 Task: Forward email with the signature Gabriella Robinson with the subject Request for a podcast from softage.1@softage.net to softage.7@softage.net with the message Please confirm the delivery date for the product., select first sentence, change the font color from current to maroon and background color to red Send the email
Action: Mouse moved to (919, 79)
Screenshot: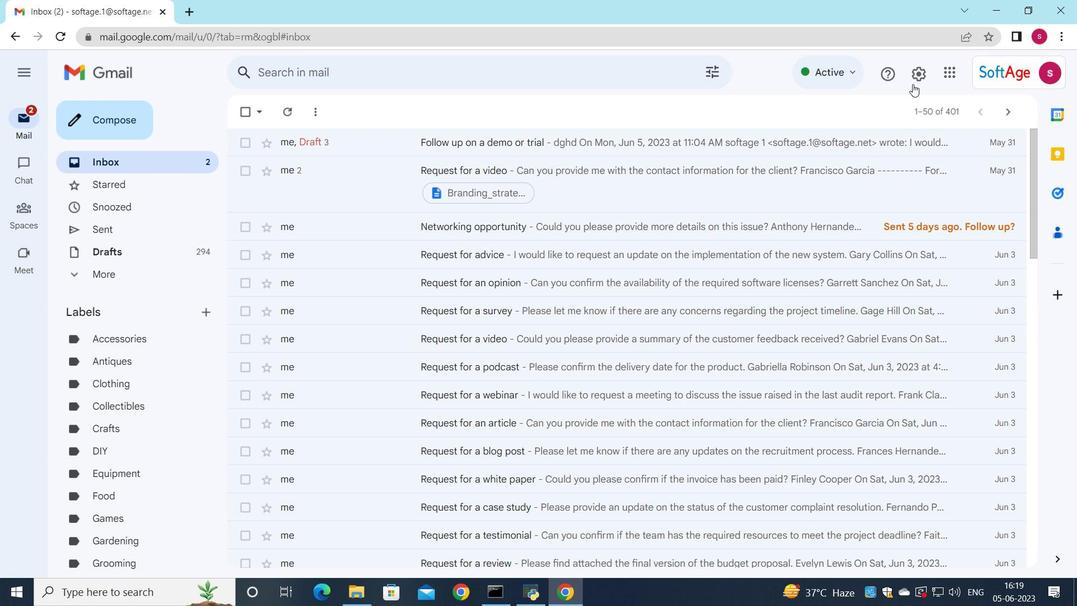 
Action: Mouse pressed left at (919, 79)
Screenshot: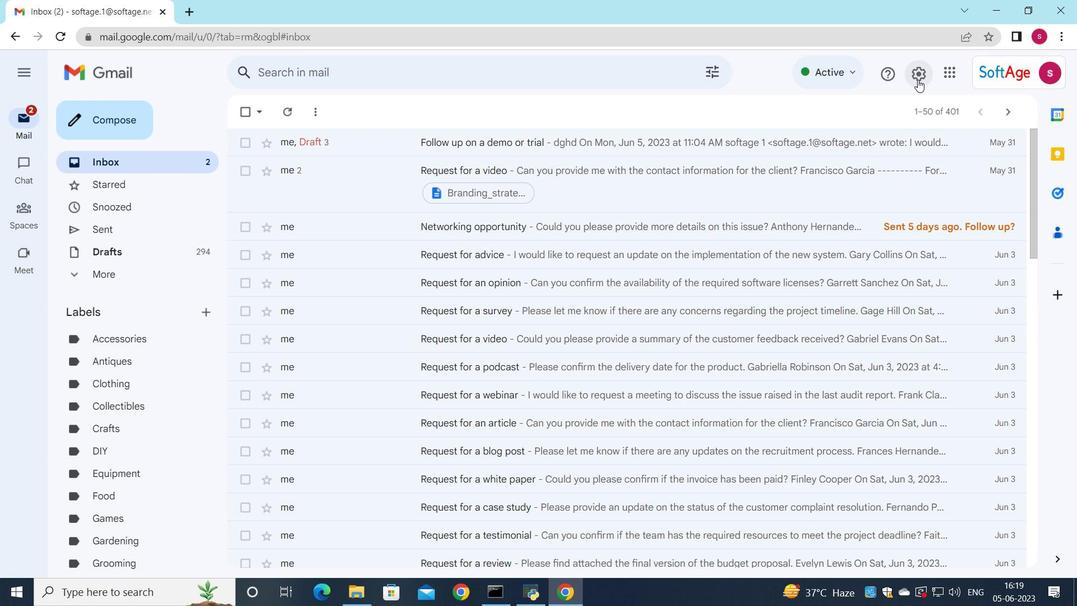 
Action: Mouse moved to (924, 136)
Screenshot: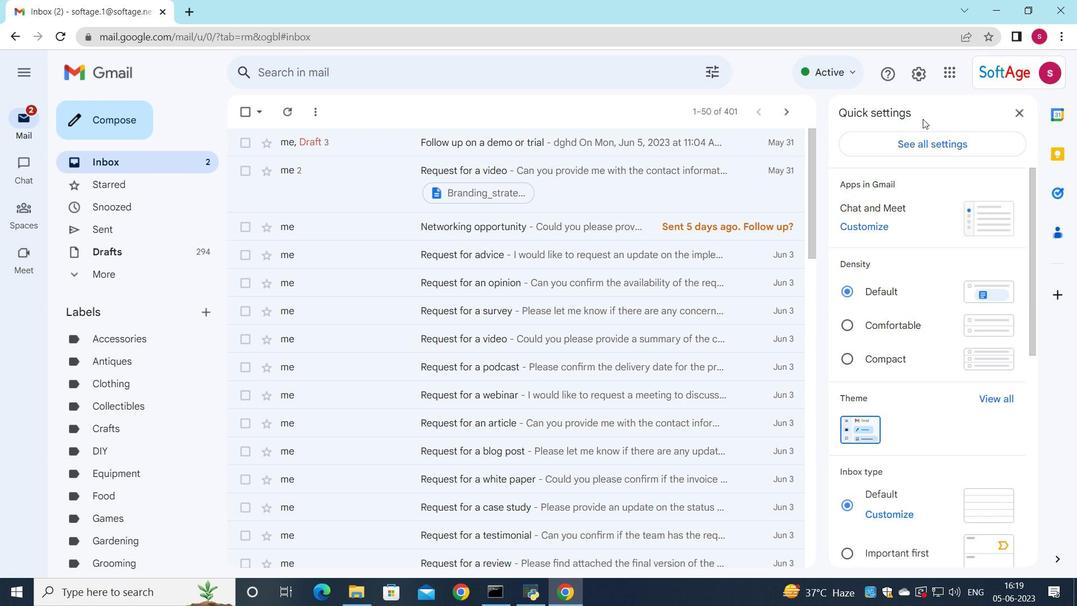 
Action: Mouse pressed left at (924, 136)
Screenshot: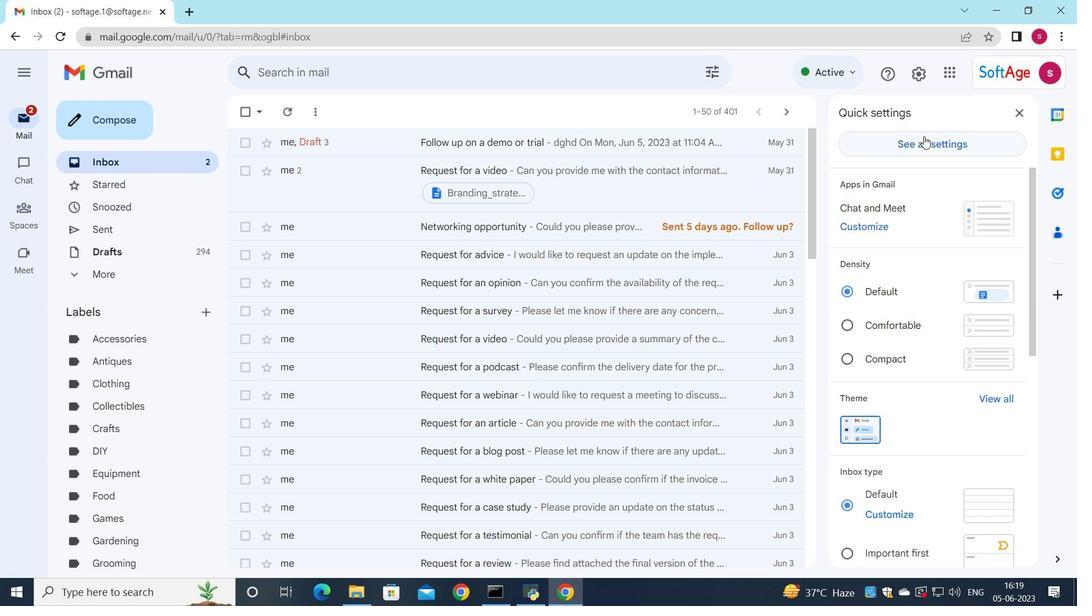 
Action: Mouse moved to (572, 407)
Screenshot: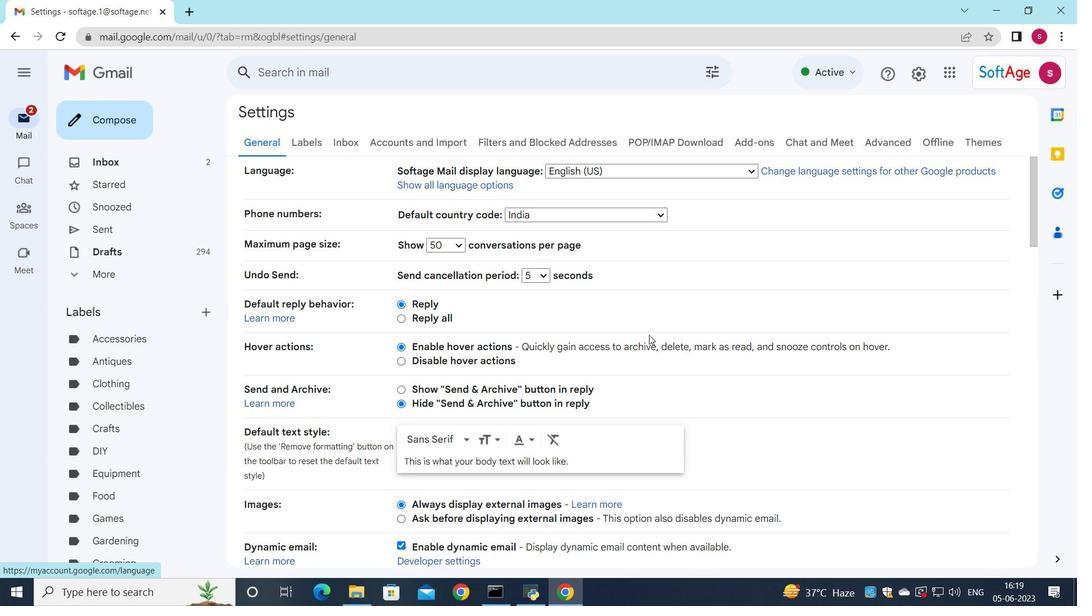 
Action: Mouse scrolled (572, 407) with delta (0, 0)
Screenshot: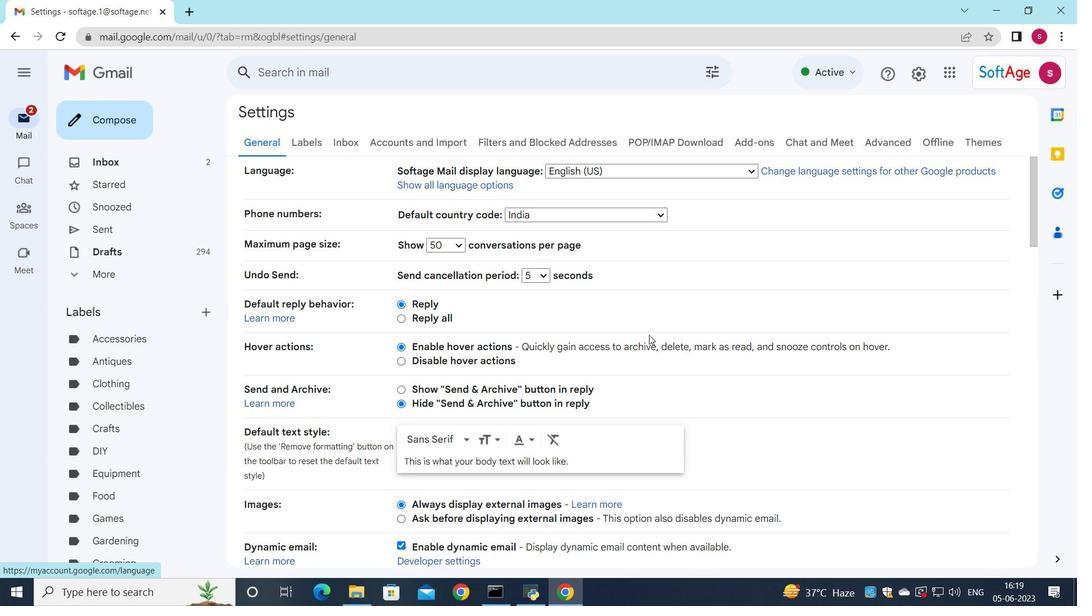 
Action: Mouse moved to (564, 425)
Screenshot: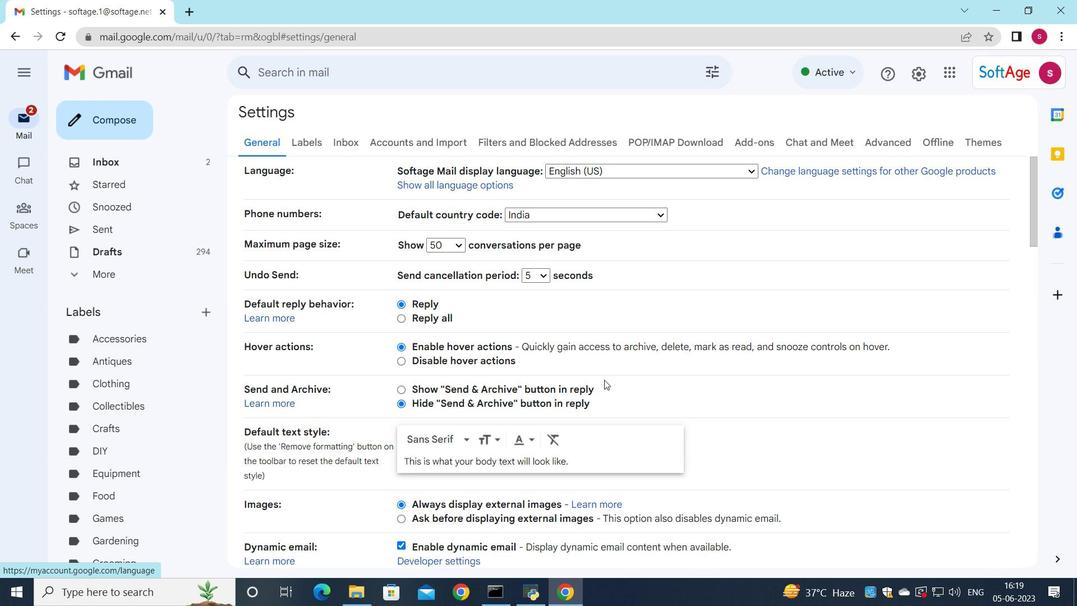 
Action: Mouse scrolled (564, 425) with delta (0, 0)
Screenshot: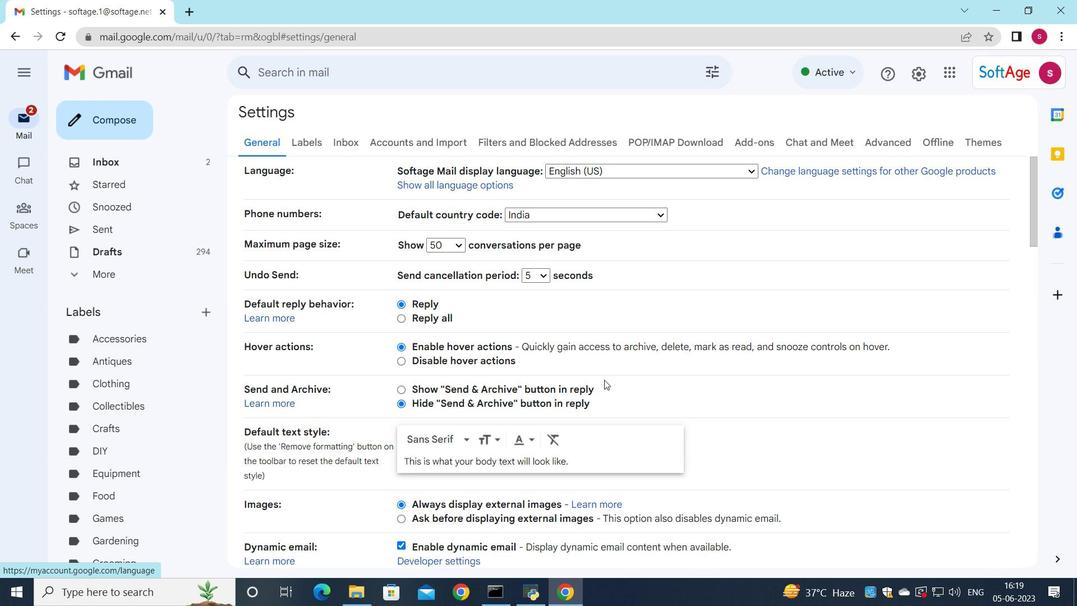 
Action: Mouse moved to (564, 430)
Screenshot: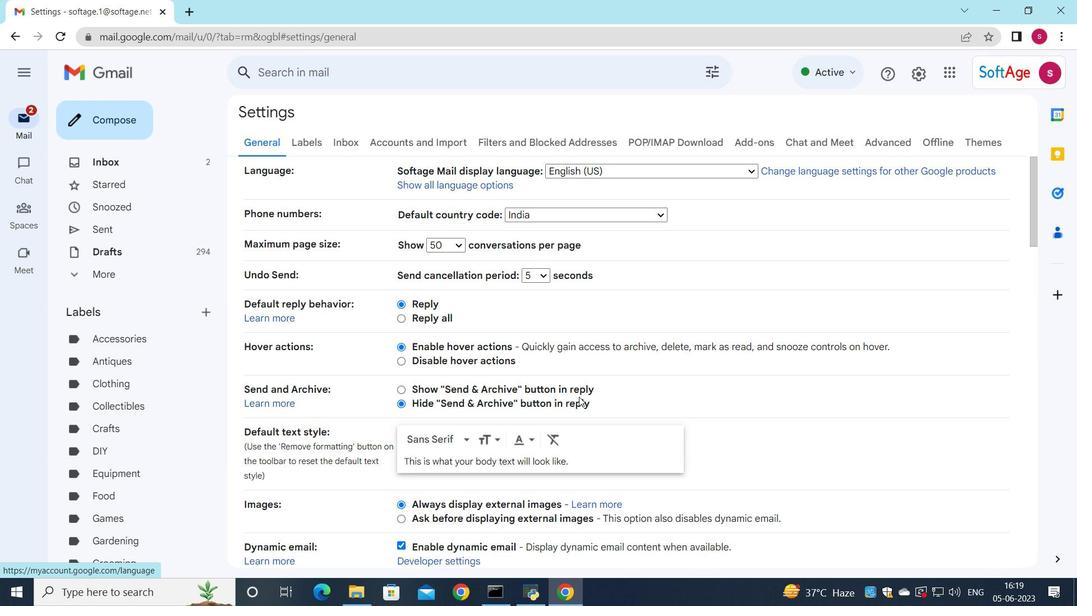 
Action: Mouse scrolled (564, 429) with delta (0, 0)
Screenshot: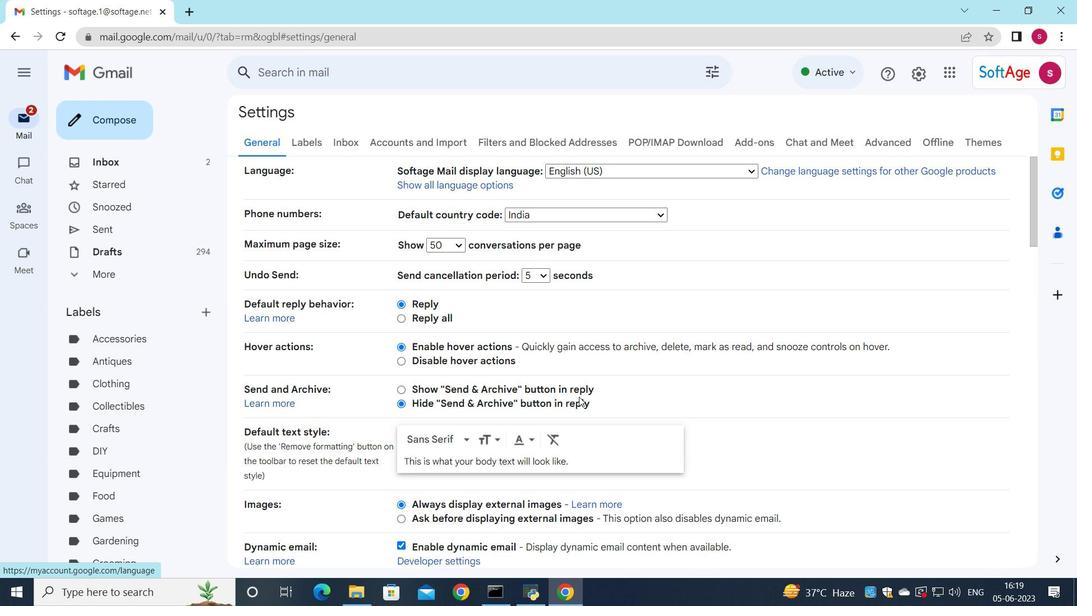 
Action: Mouse moved to (564, 430)
Screenshot: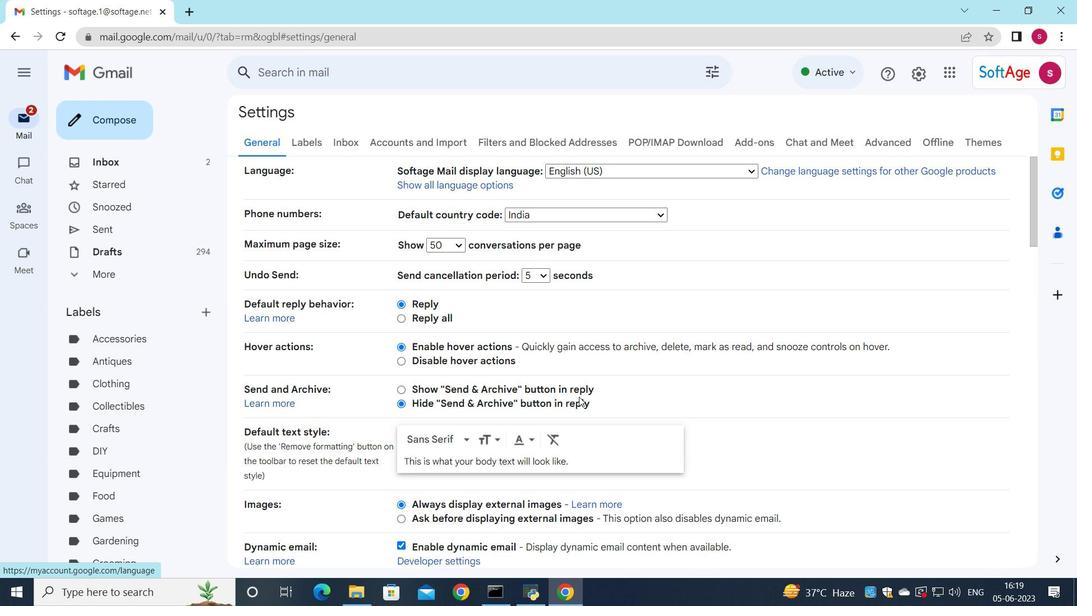 
Action: Mouse scrolled (564, 430) with delta (0, 0)
Screenshot: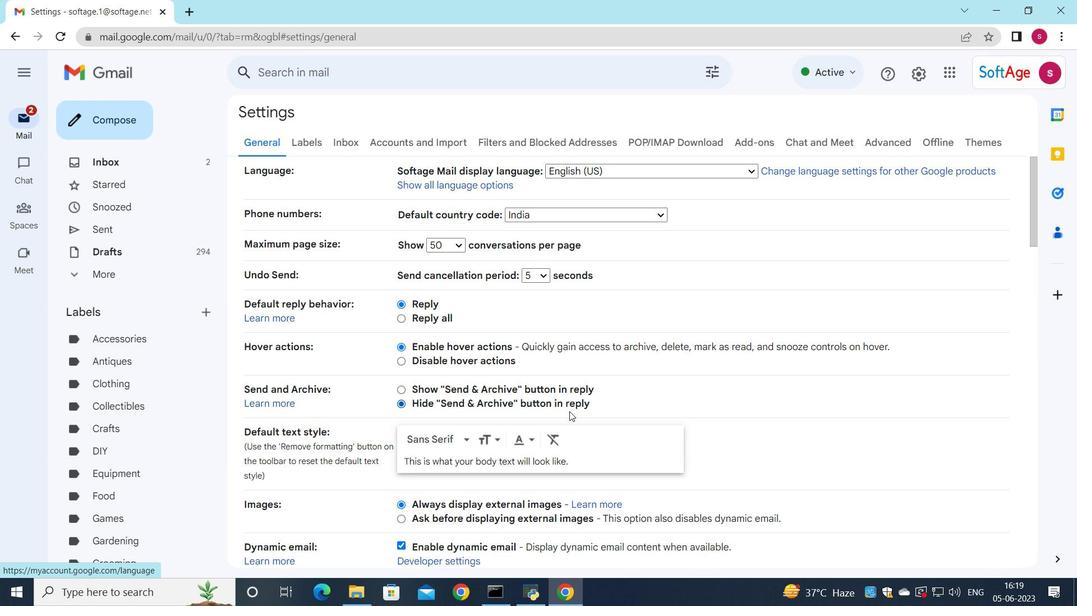 
Action: Mouse moved to (564, 430)
Screenshot: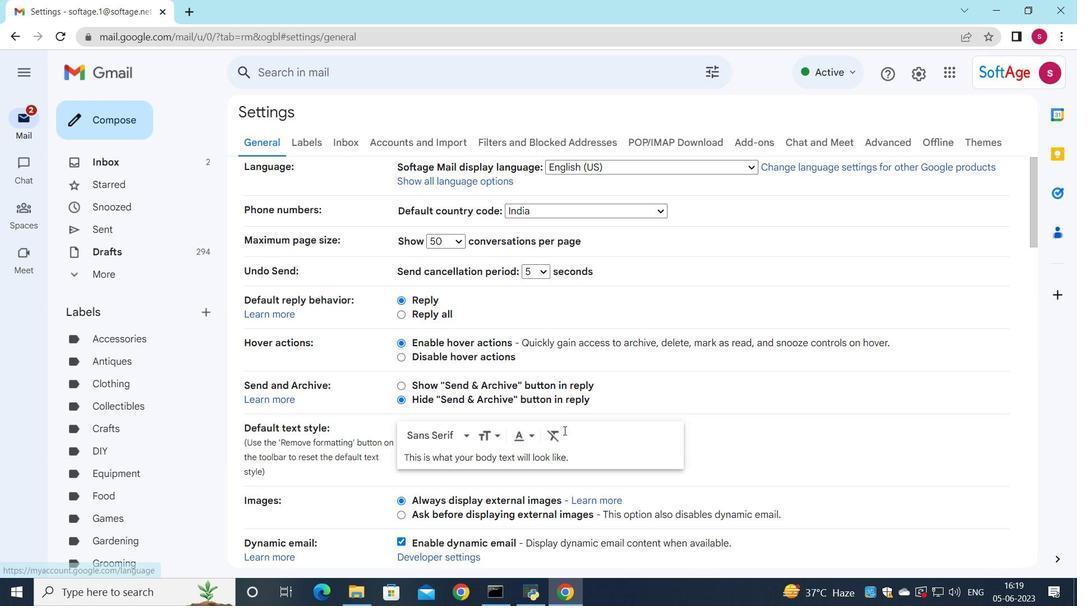 
Action: Mouse scrolled (564, 430) with delta (0, 0)
Screenshot: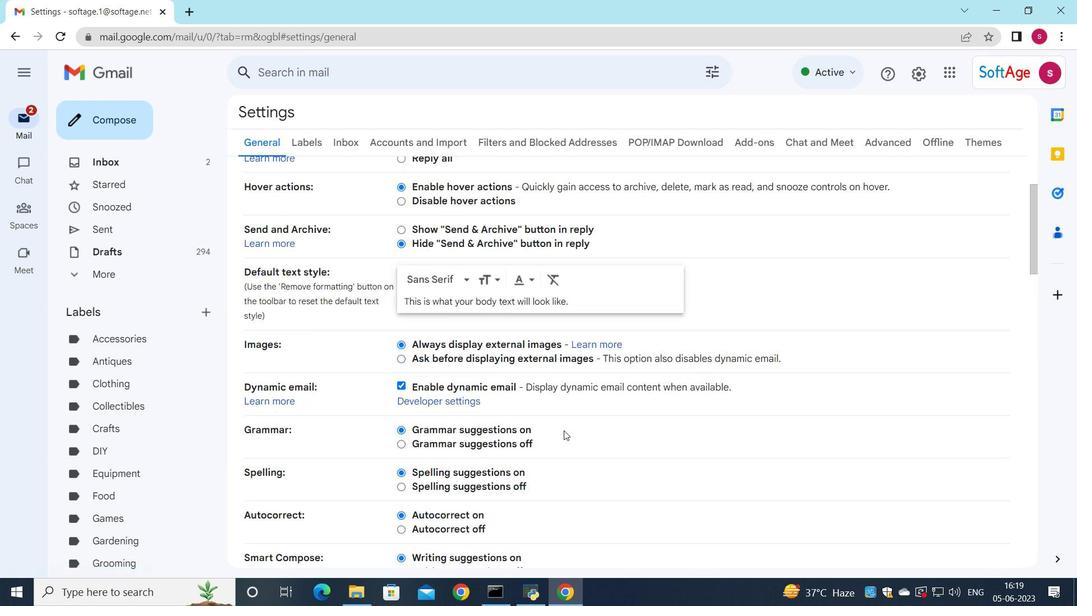 
Action: Mouse scrolled (564, 430) with delta (0, 0)
Screenshot: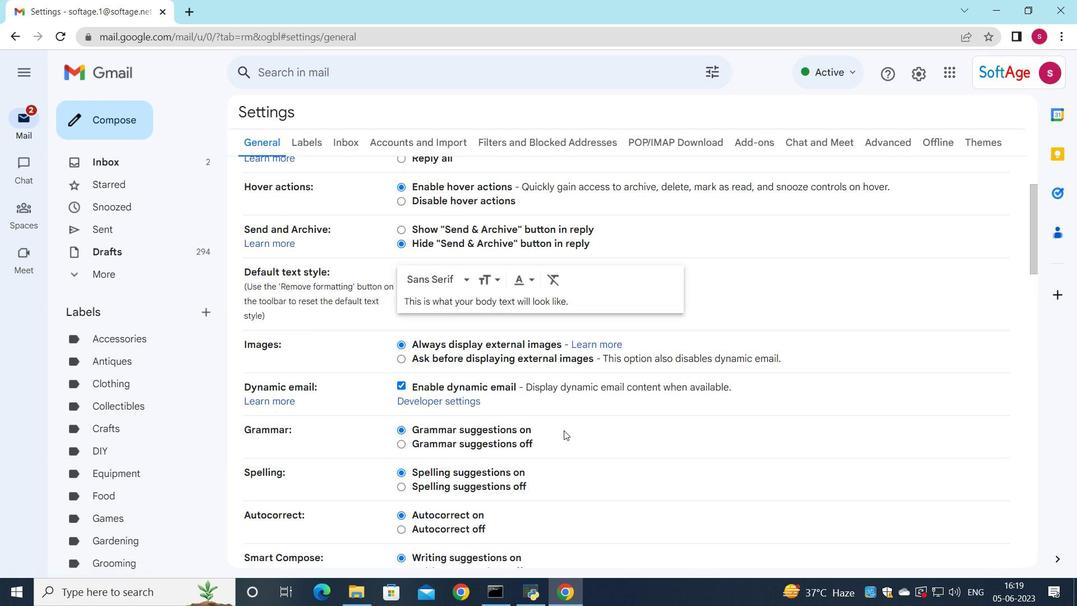
Action: Mouse scrolled (564, 430) with delta (0, 0)
Screenshot: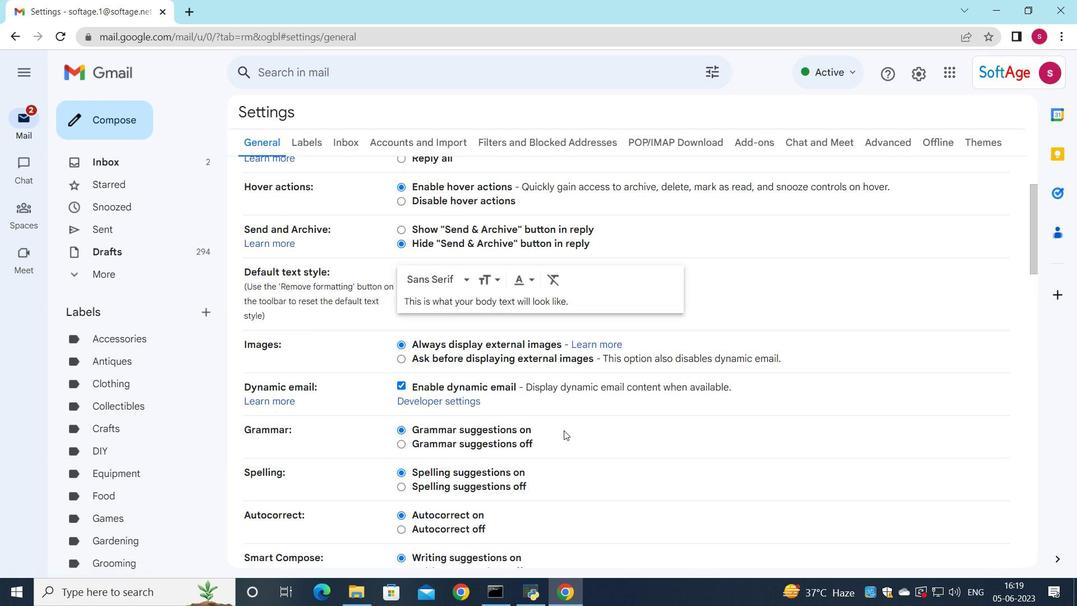 
Action: Mouse scrolled (564, 430) with delta (0, 0)
Screenshot: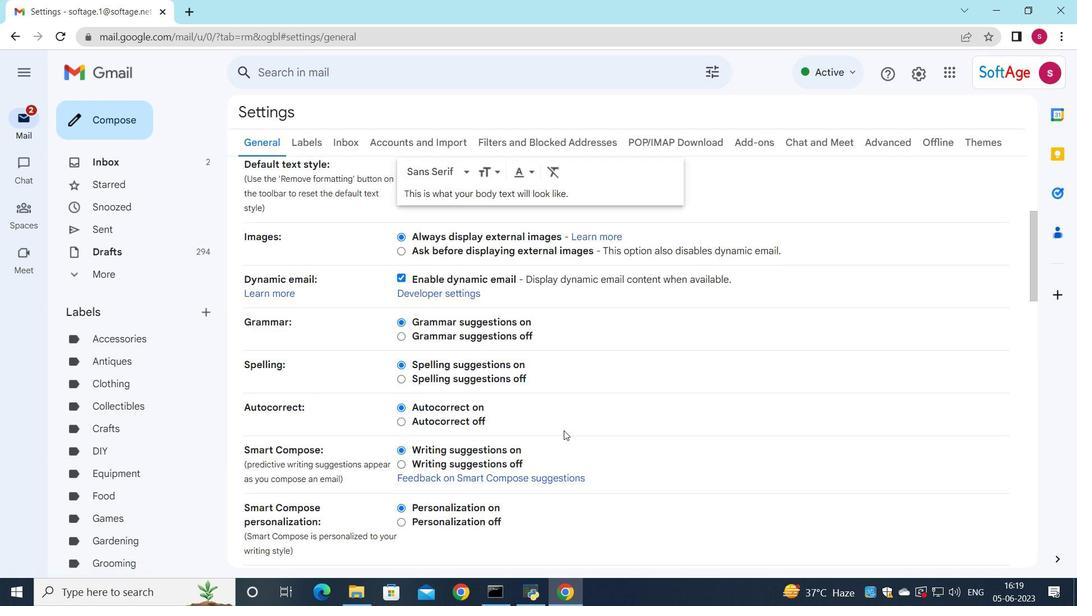 
Action: Mouse scrolled (564, 430) with delta (0, 0)
Screenshot: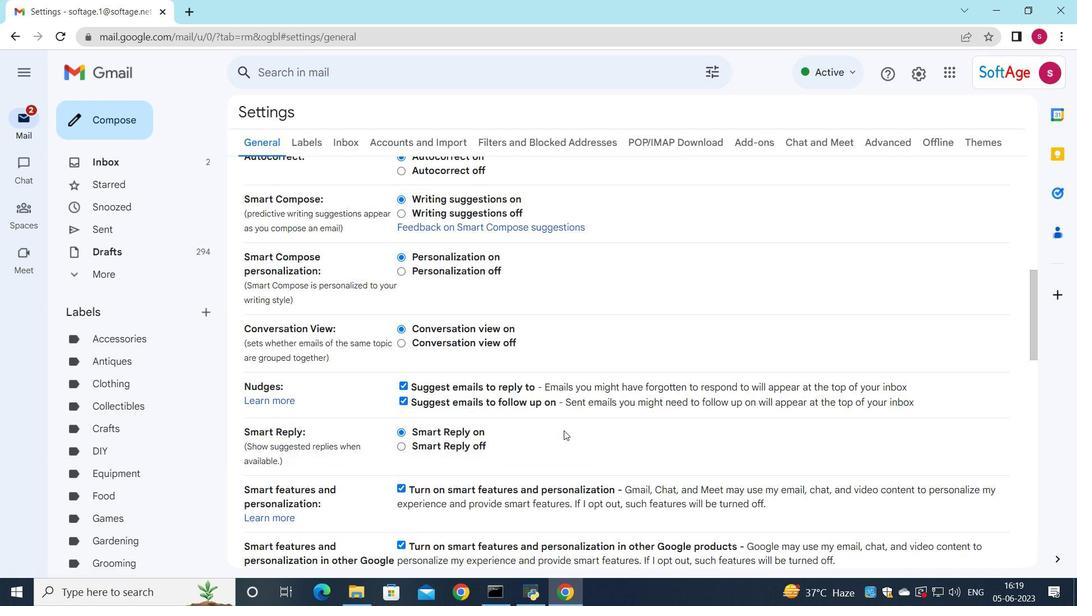 
Action: Mouse scrolled (564, 430) with delta (0, 0)
Screenshot: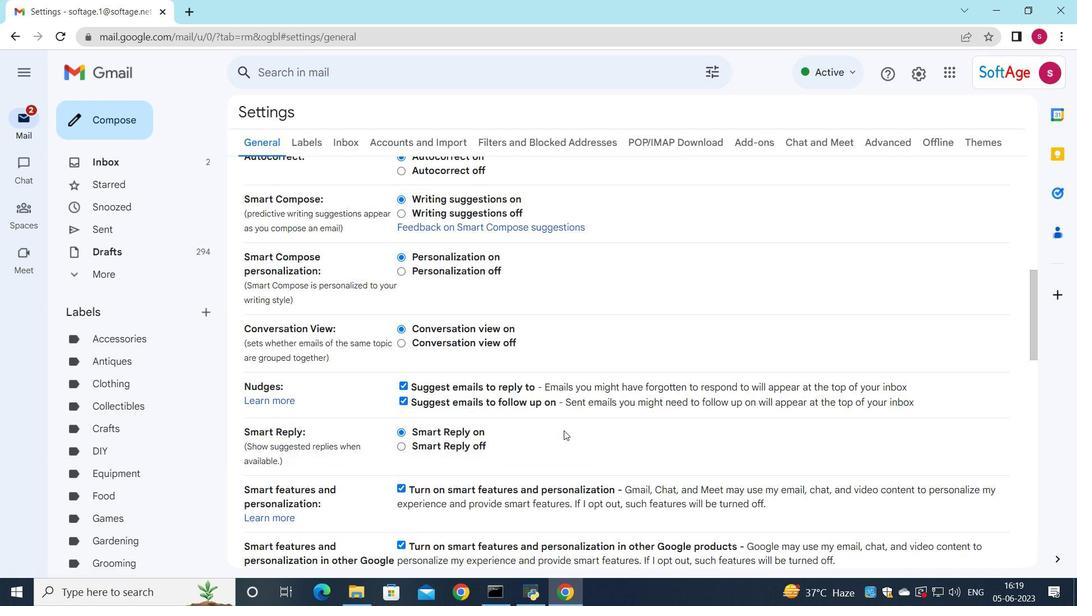 
Action: Mouse scrolled (564, 430) with delta (0, 0)
Screenshot: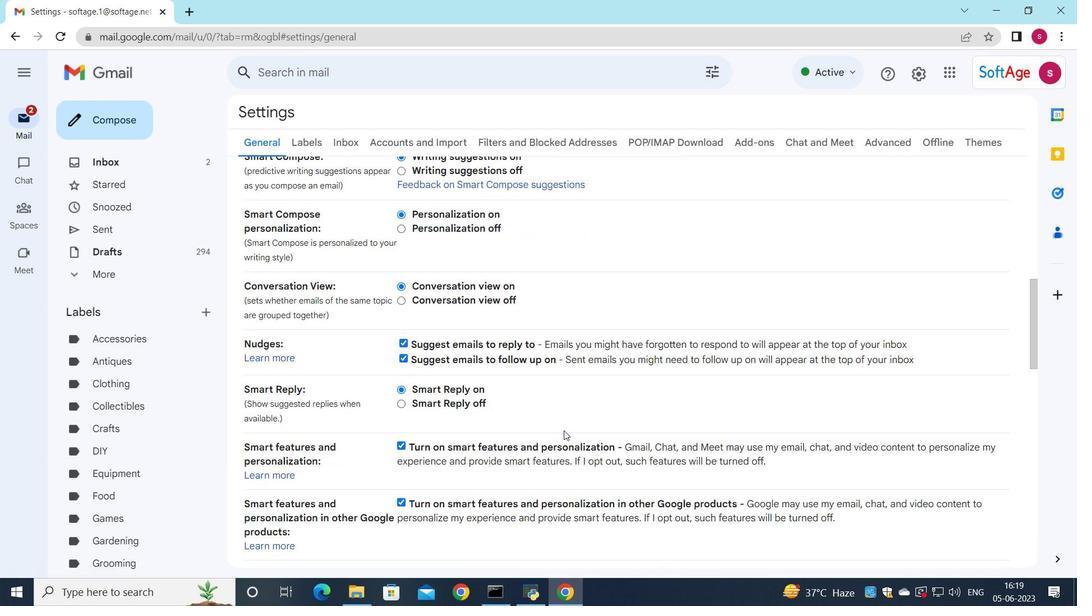 
Action: Mouse scrolled (564, 430) with delta (0, 0)
Screenshot: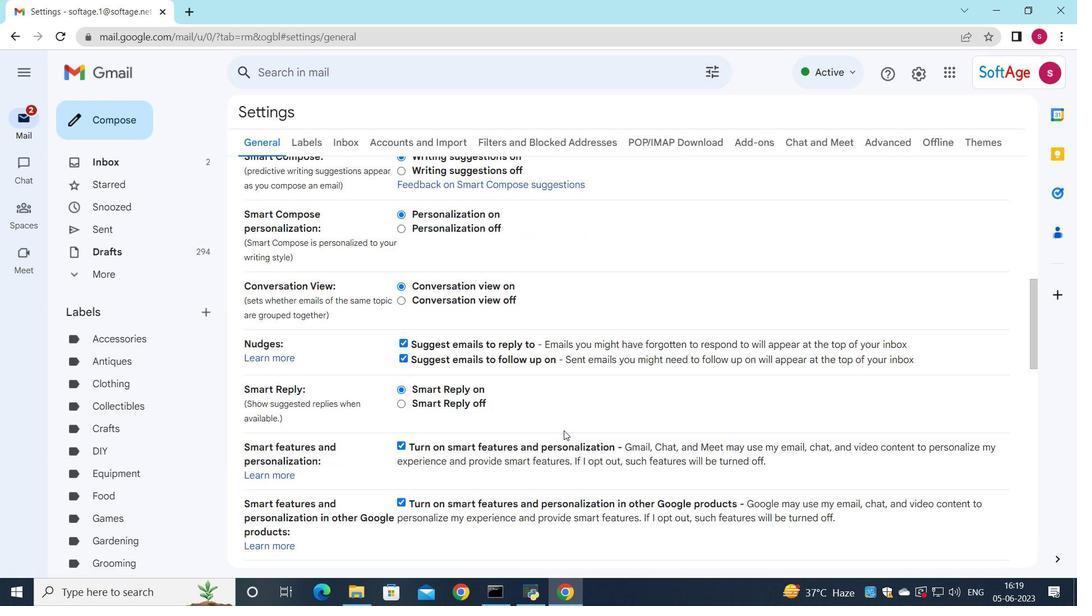 
Action: Mouse scrolled (564, 430) with delta (0, 0)
Screenshot: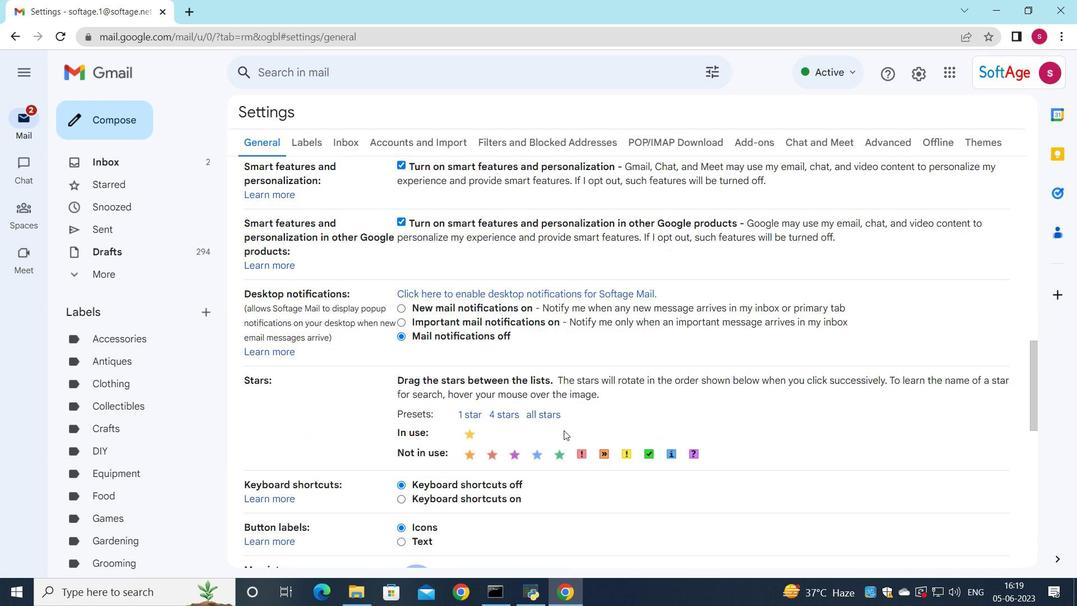 
Action: Mouse scrolled (564, 430) with delta (0, 0)
Screenshot: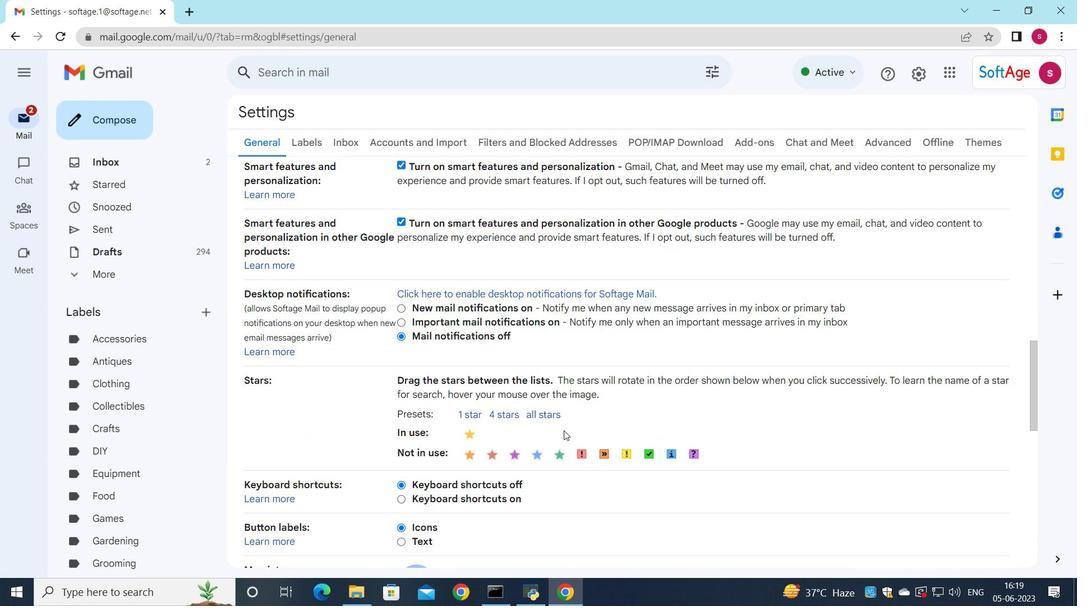 
Action: Mouse scrolled (564, 430) with delta (0, 0)
Screenshot: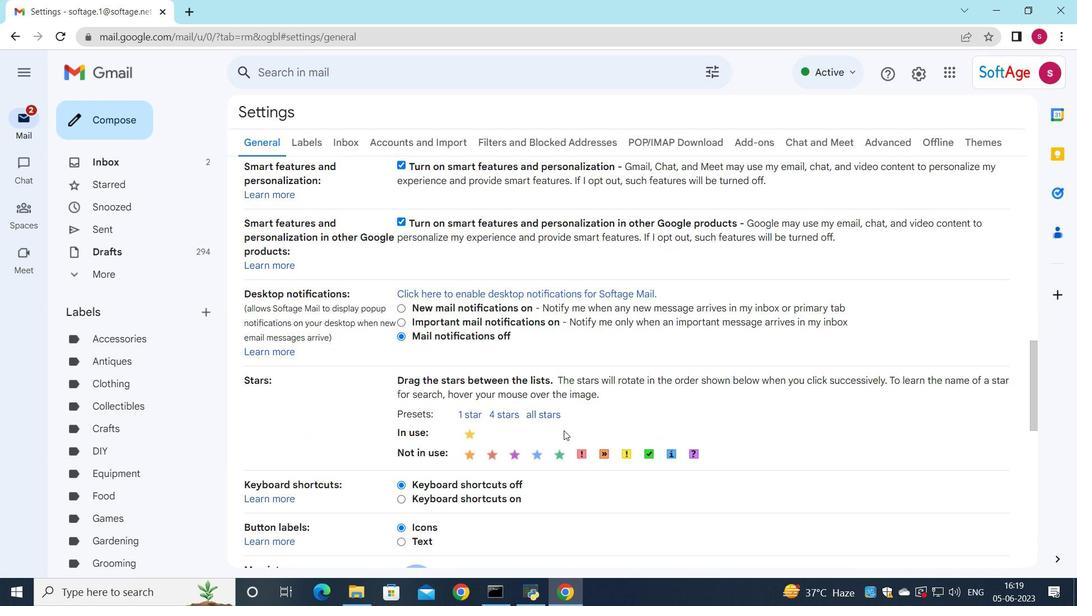 
Action: Mouse moved to (456, 472)
Screenshot: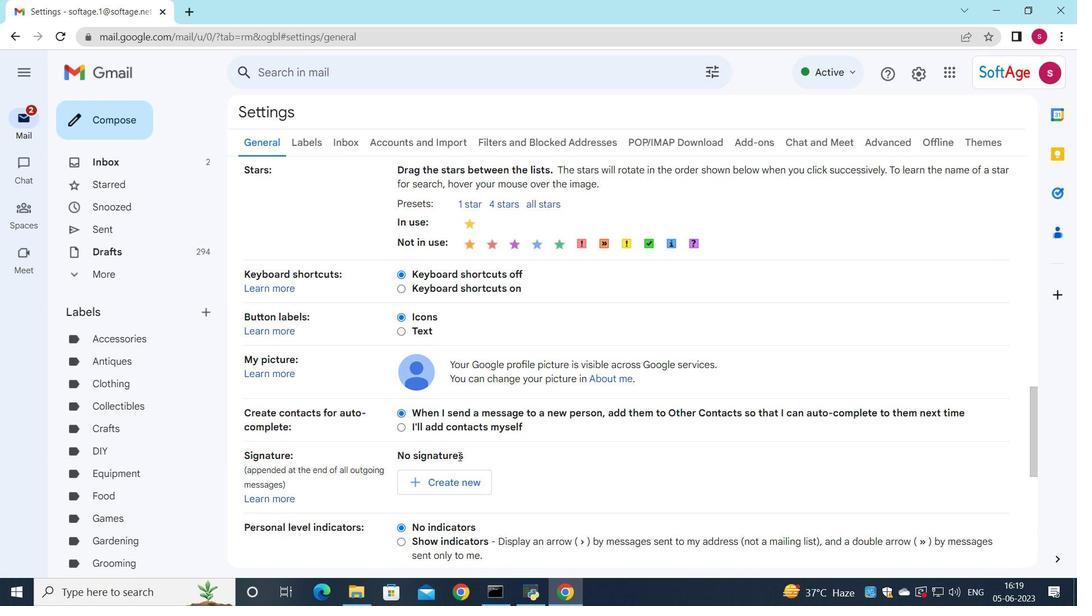 
Action: Mouse pressed left at (456, 472)
Screenshot: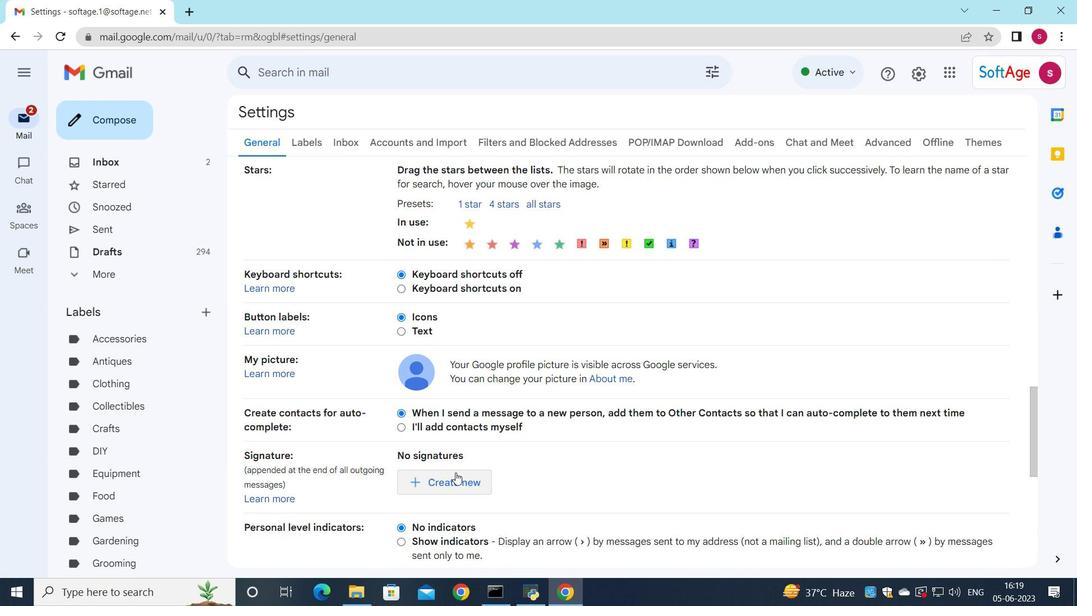 
Action: Mouse moved to (561, 362)
Screenshot: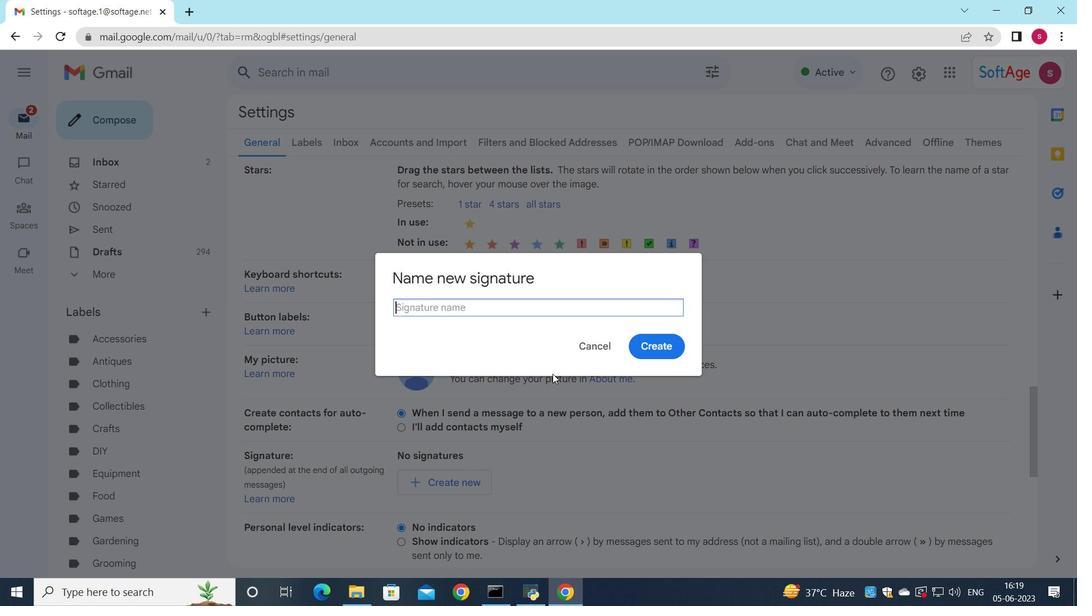 
Action: Key pressed <Key.shift>gabriella<Key.space><Key.shift>Robinson
Screenshot: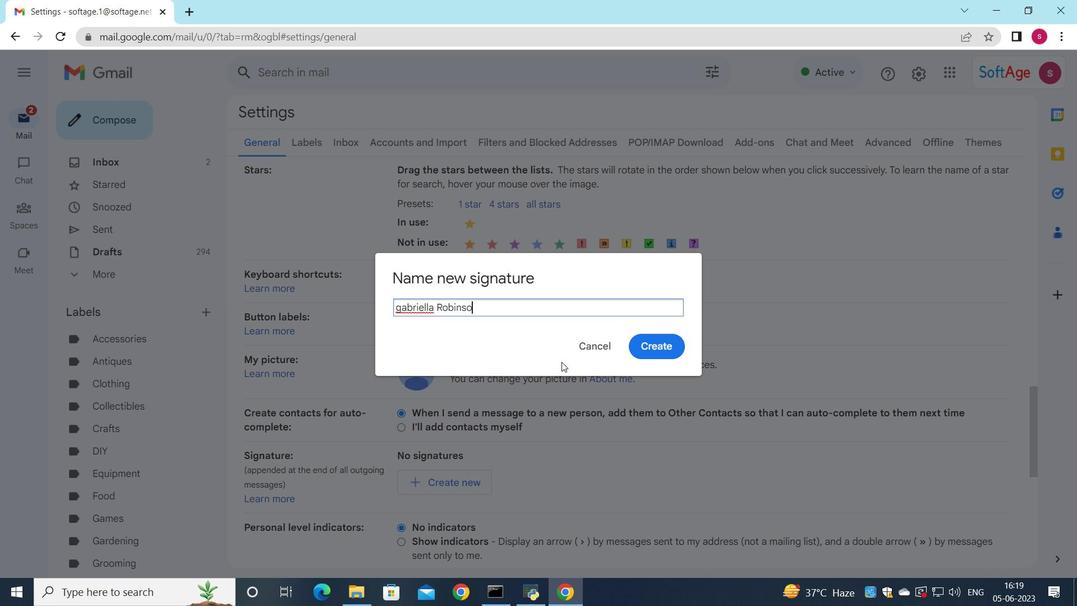 
Action: Mouse moved to (401, 307)
Screenshot: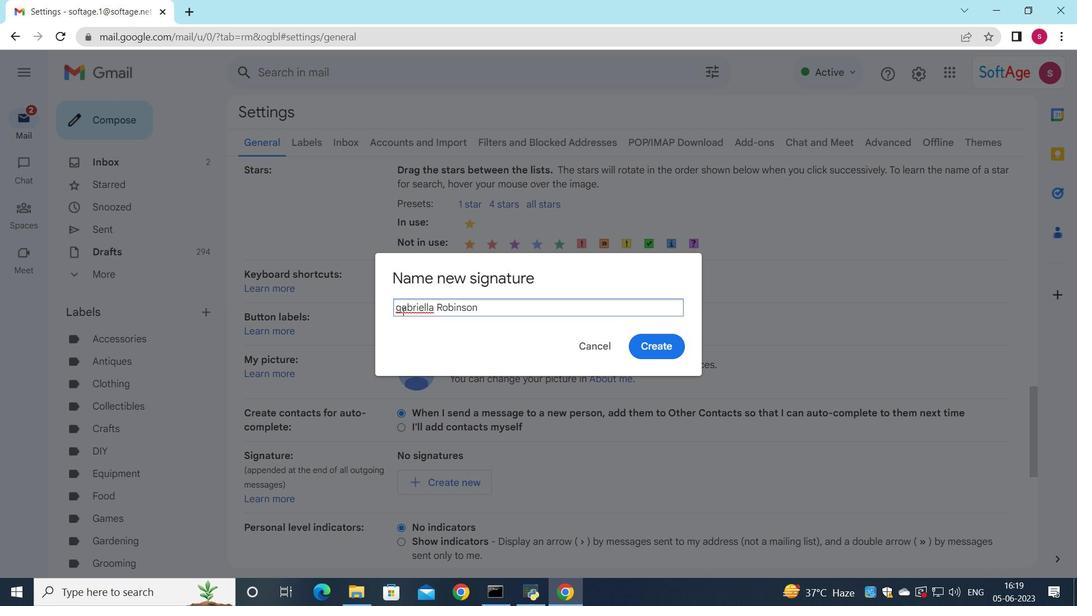 
Action: Mouse pressed left at (401, 307)
Screenshot: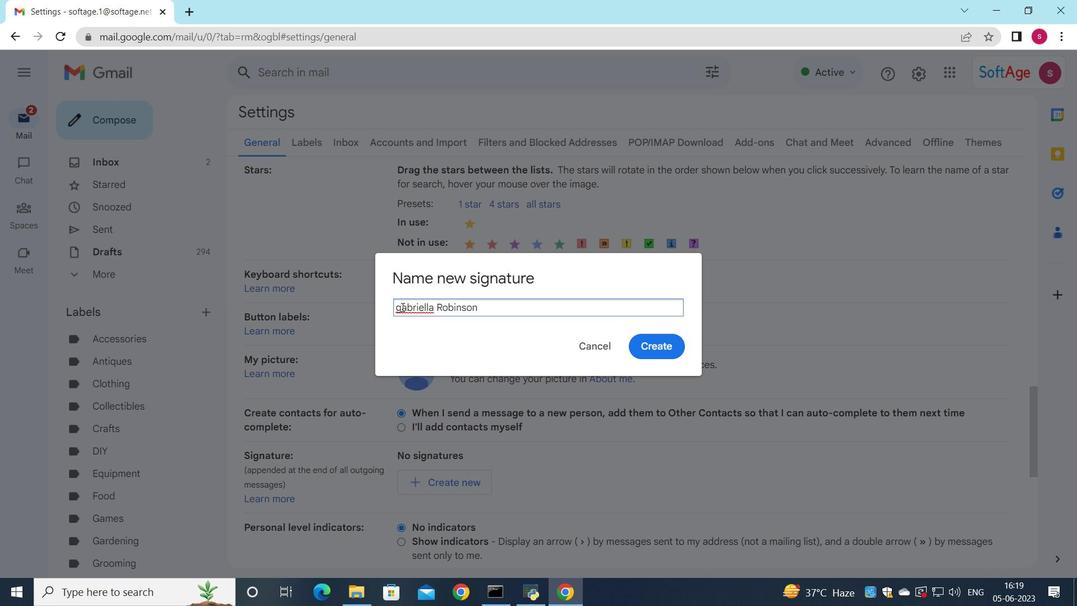 
Action: Key pressed <Key.backspace><Key.shift>G
Screenshot: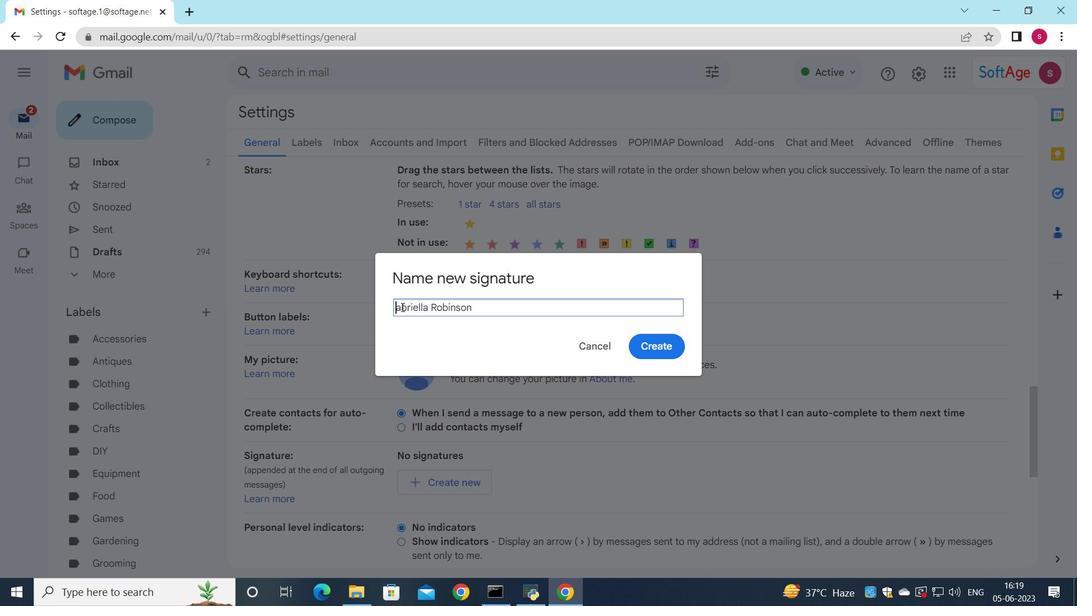 
Action: Mouse moved to (646, 345)
Screenshot: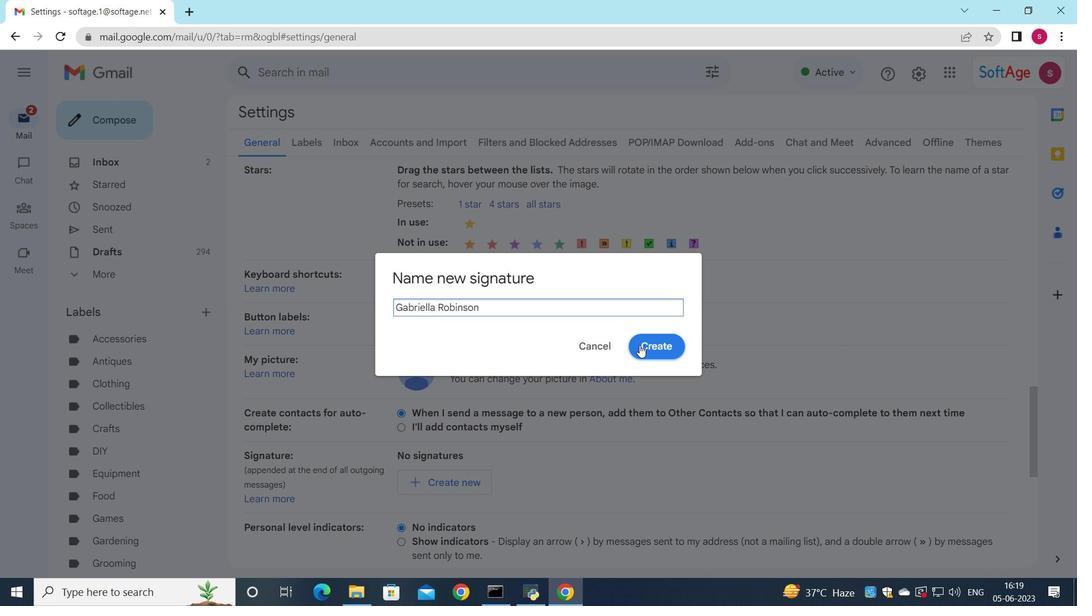 
Action: Mouse pressed left at (646, 345)
Screenshot: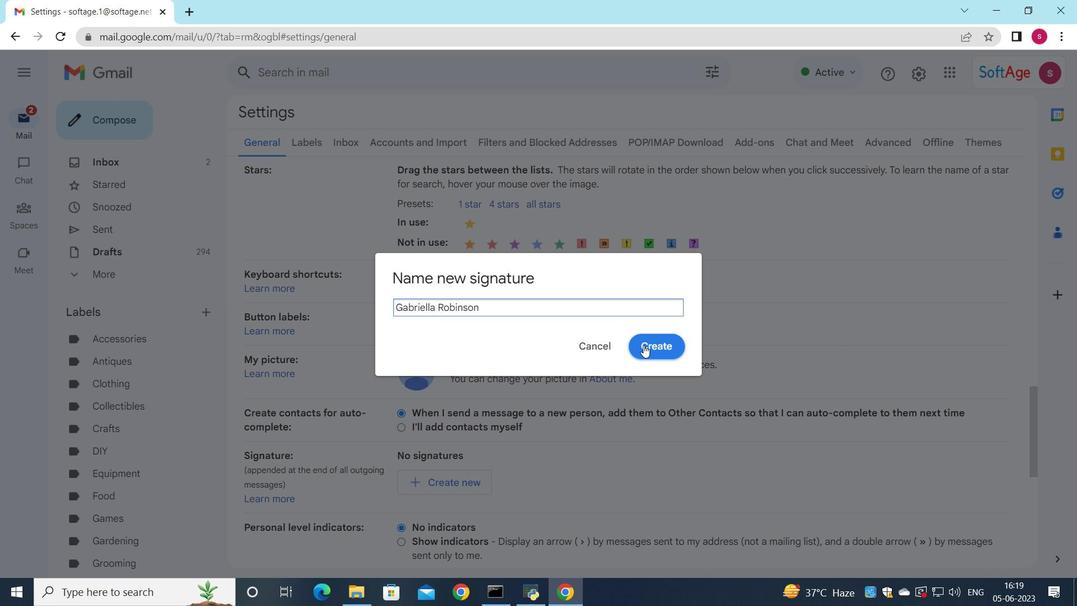 
Action: Mouse moved to (666, 476)
Screenshot: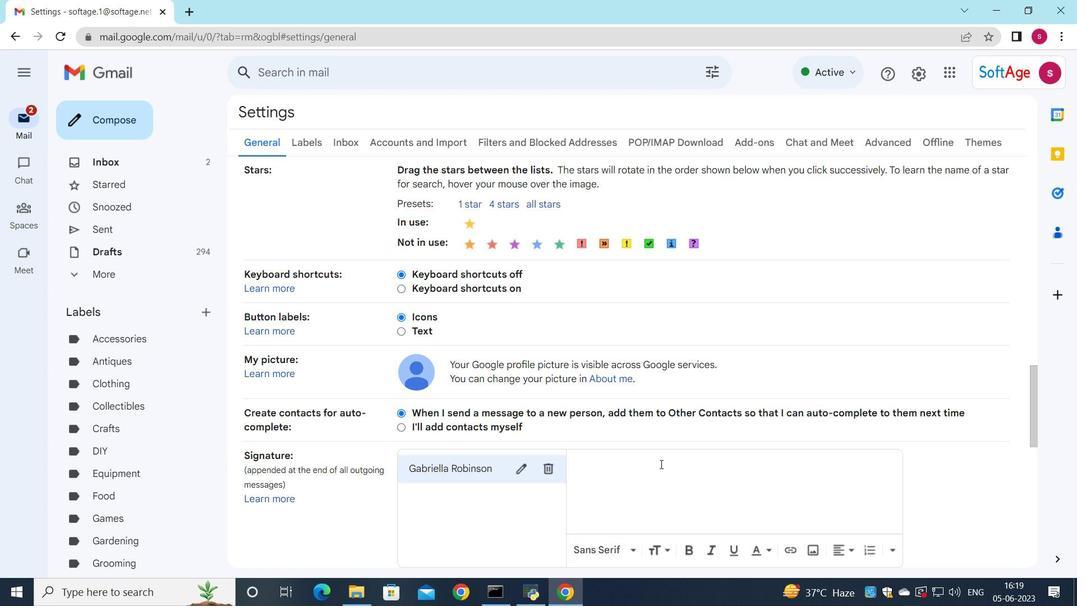 
Action: Mouse pressed left at (666, 476)
Screenshot: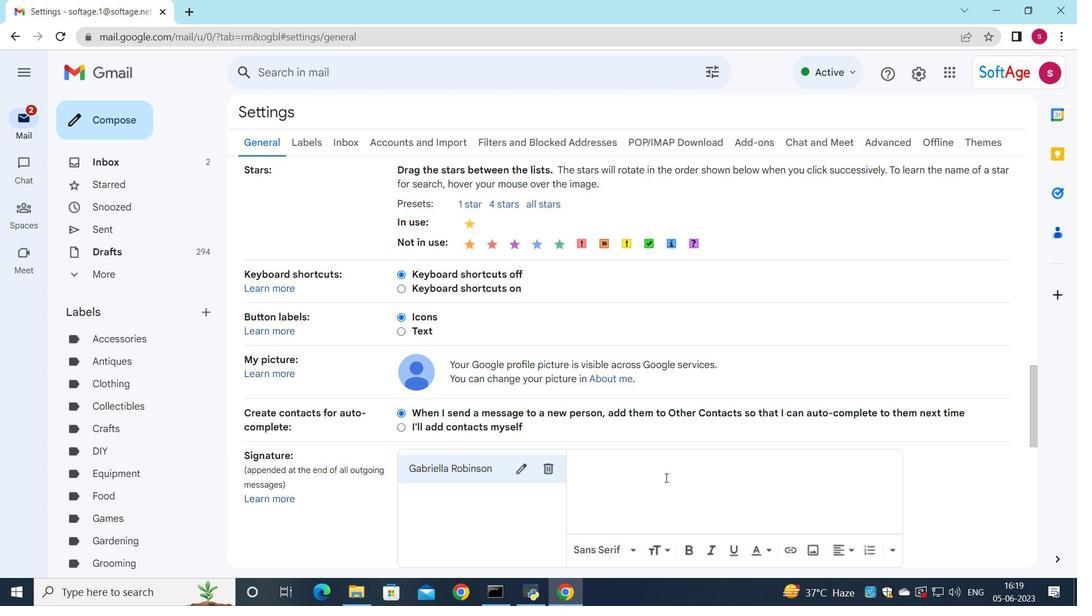 
Action: Key pressed <Key.shift><Key.shift>Gabriella<Key.space><Key.shift>Robinson
Screenshot: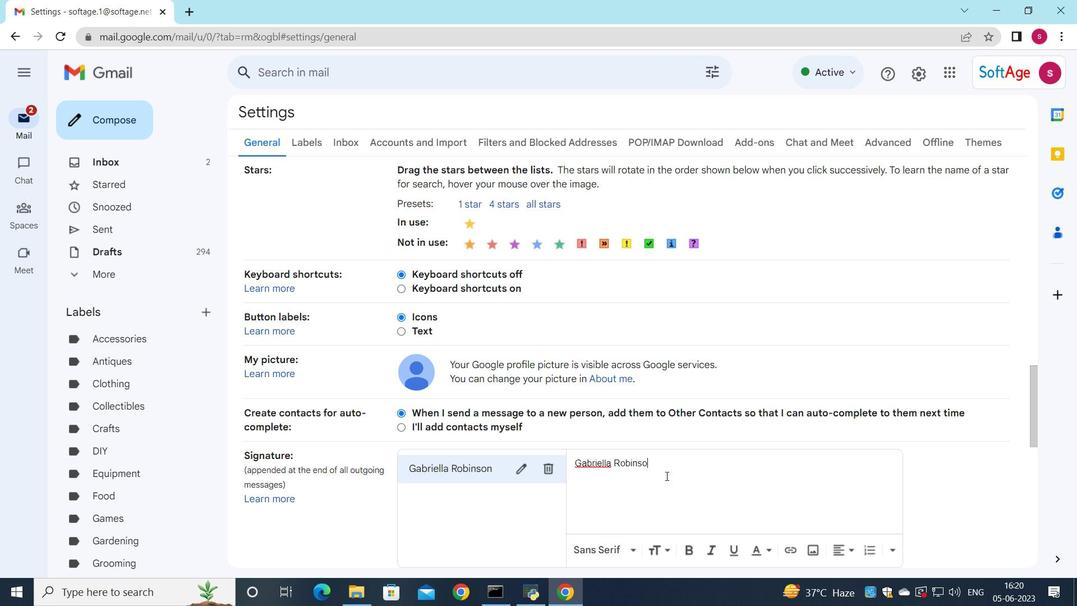 
Action: Mouse moved to (677, 469)
Screenshot: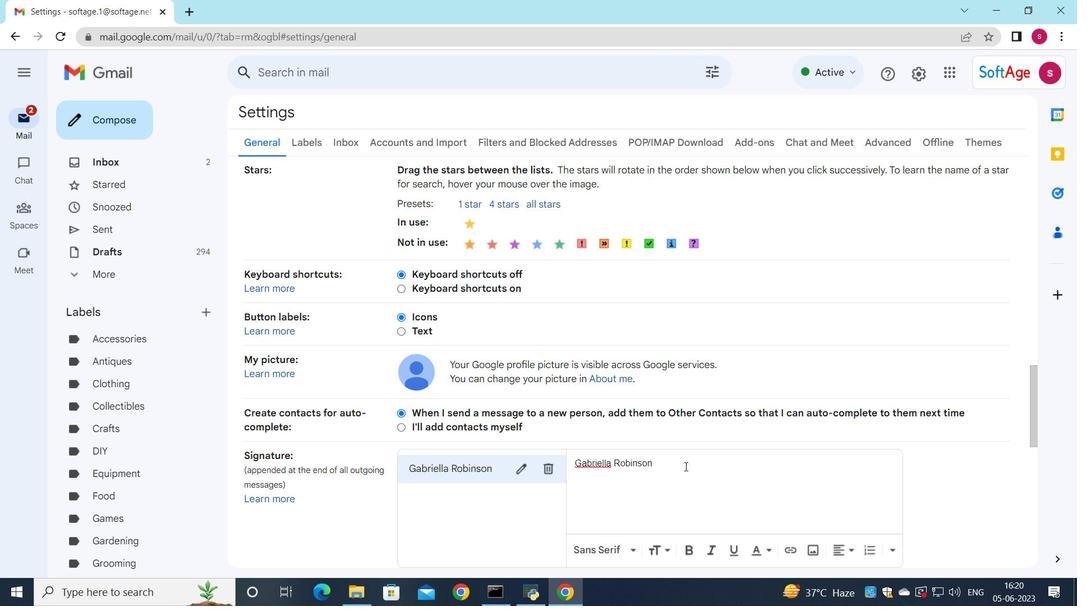 
Action: Mouse scrolled (680, 468) with delta (0, 0)
Screenshot: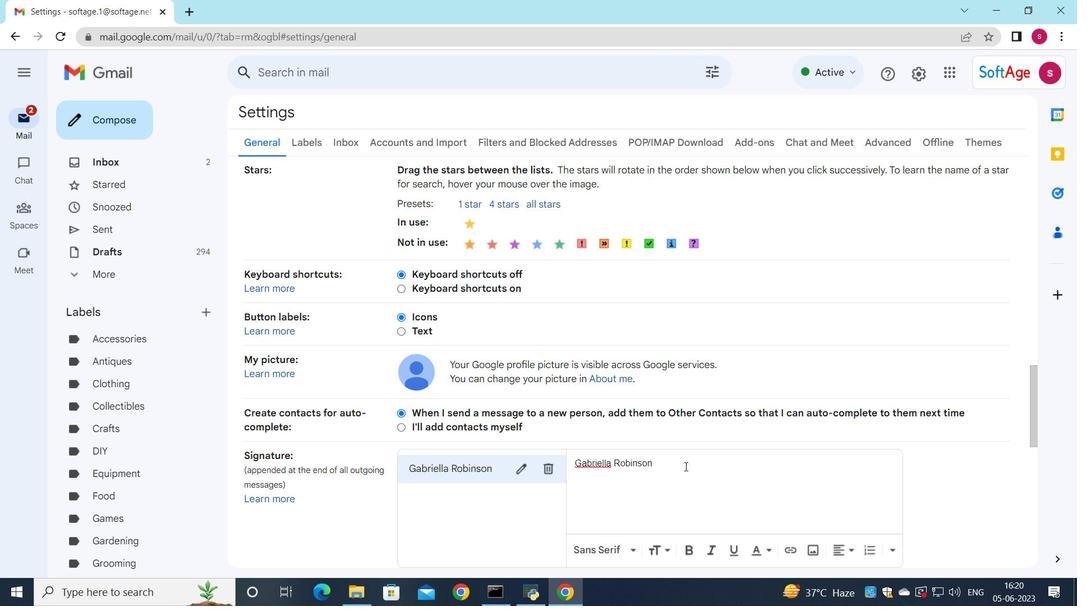 
Action: Mouse moved to (676, 469)
Screenshot: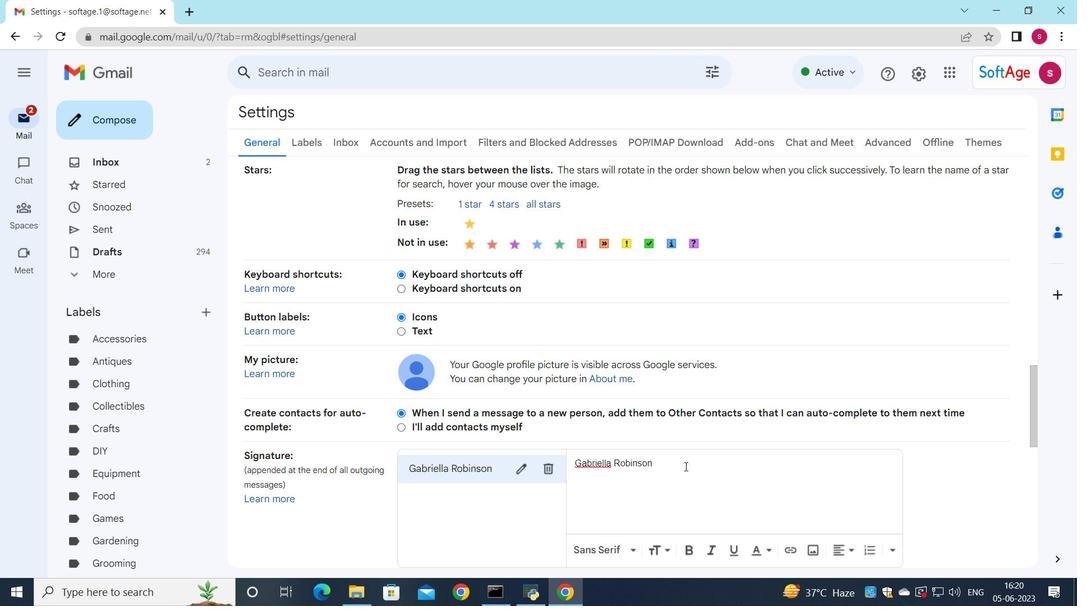 
Action: Mouse scrolled (678, 469) with delta (0, 0)
Screenshot: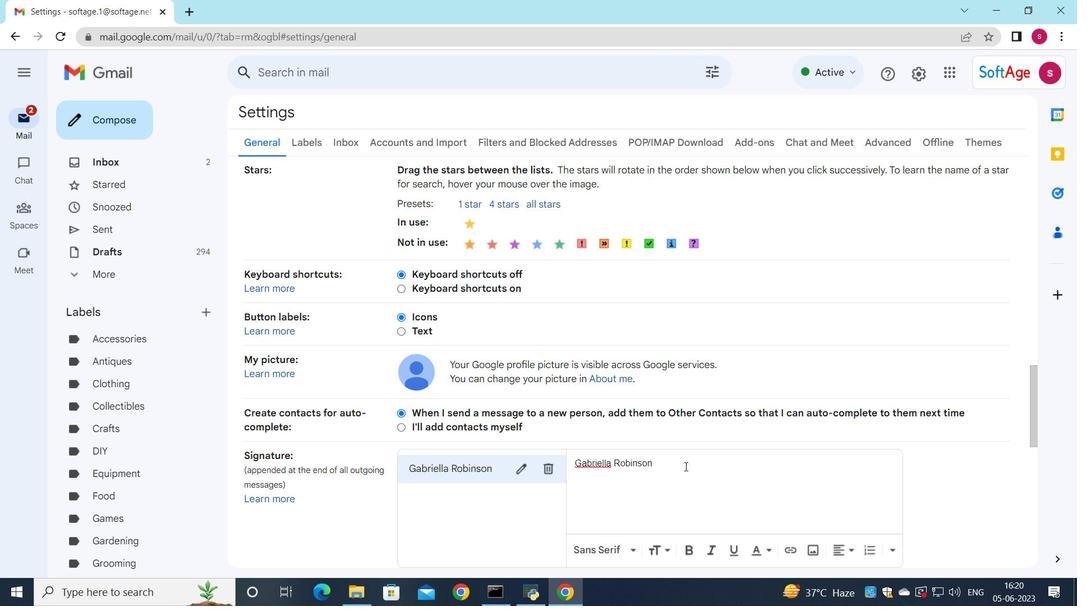 
Action: Mouse moved to (613, 431)
Screenshot: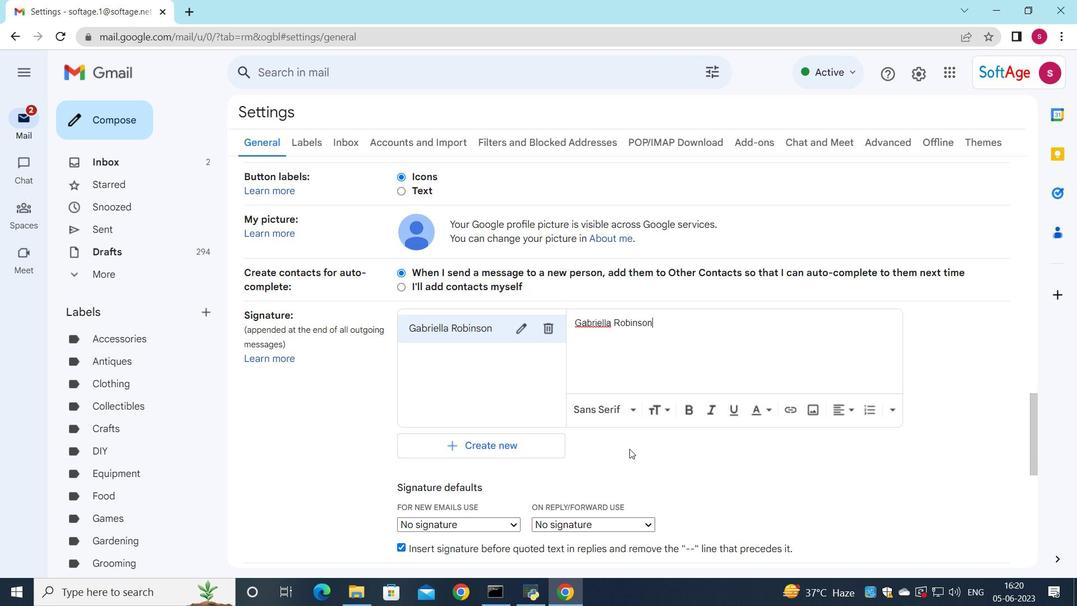 
Action: Mouse scrolled (613, 431) with delta (0, 0)
Screenshot: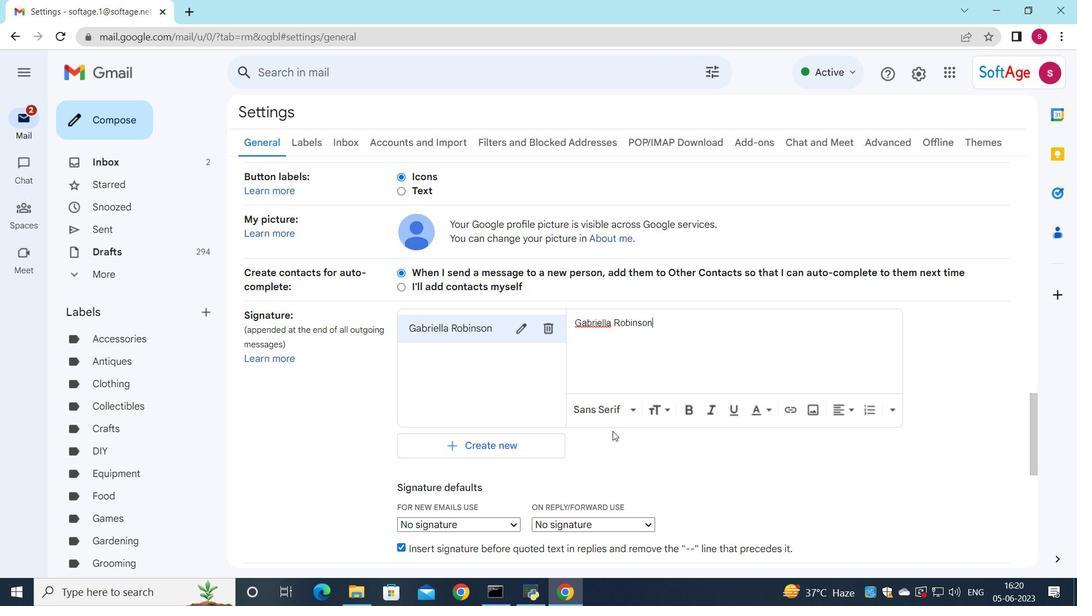
Action: Mouse moved to (613, 431)
Screenshot: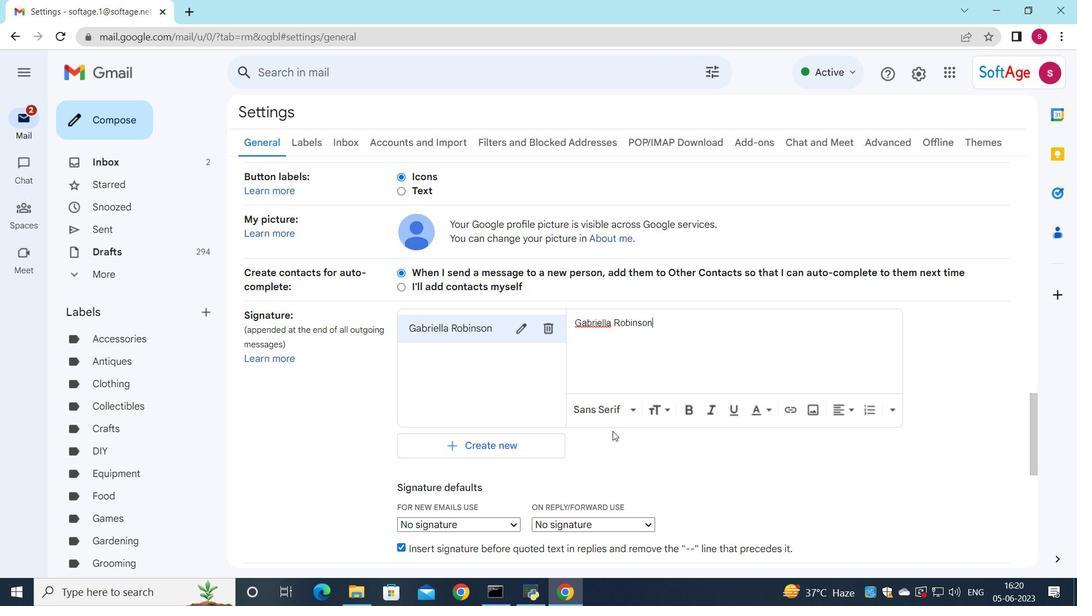 
Action: Mouse scrolled (613, 431) with delta (0, 0)
Screenshot: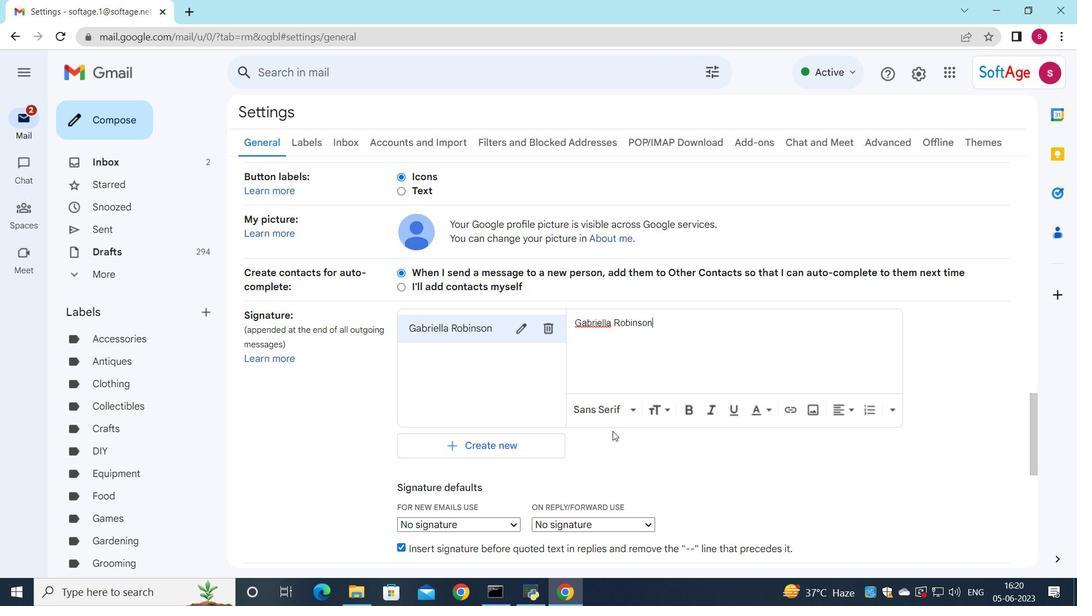 
Action: Mouse moved to (514, 381)
Screenshot: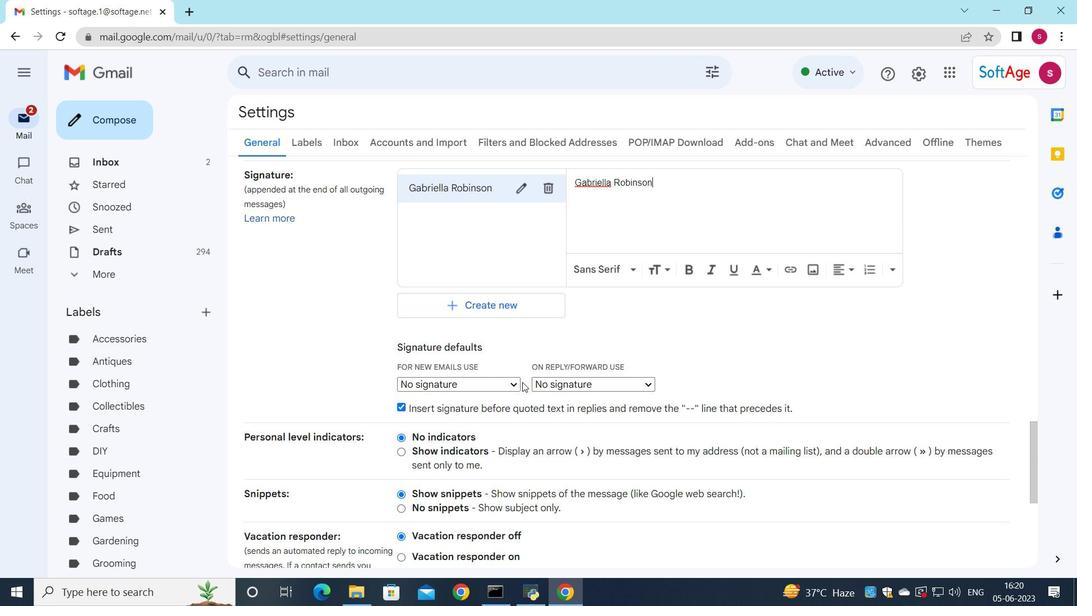 
Action: Mouse pressed left at (514, 381)
Screenshot: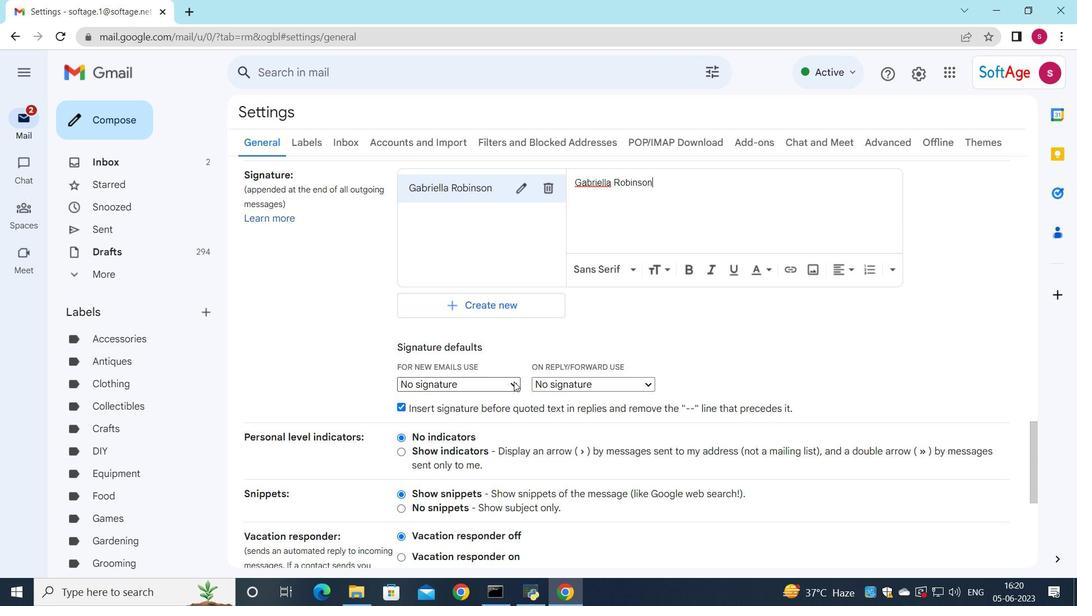 
Action: Mouse moved to (500, 412)
Screenshot: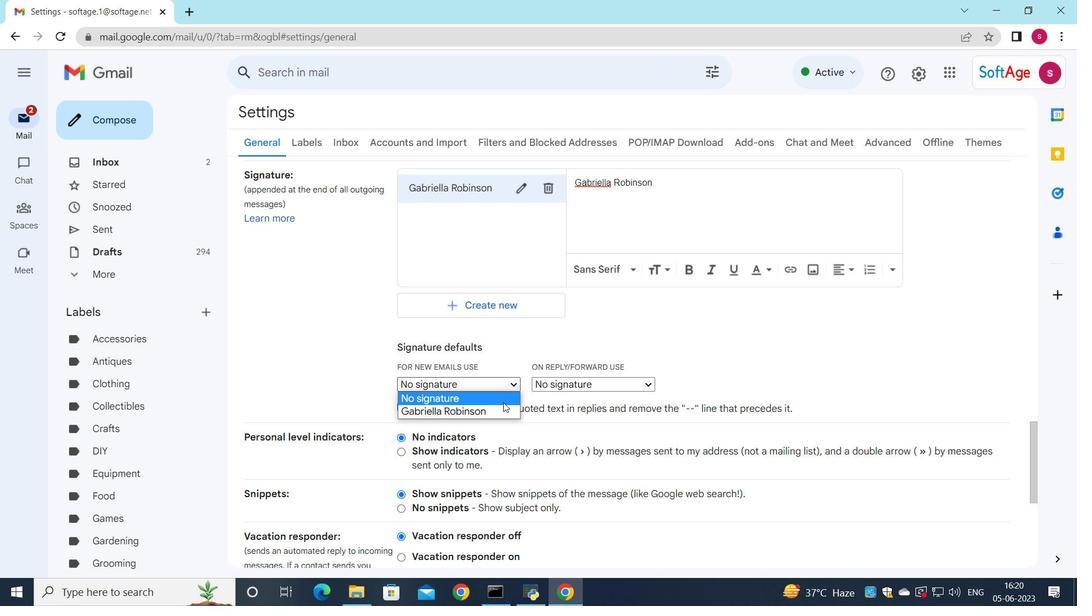 
Action: Mouse pressed left at (500, 412)
Screenshot: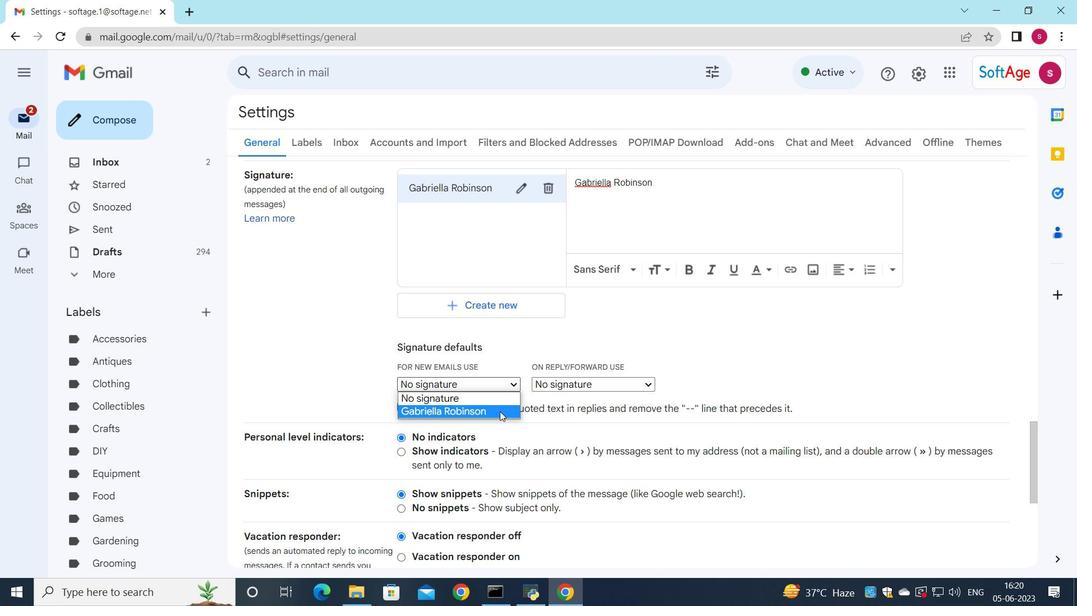 
Action: Mouse moved to (599, 377)
Screenshot: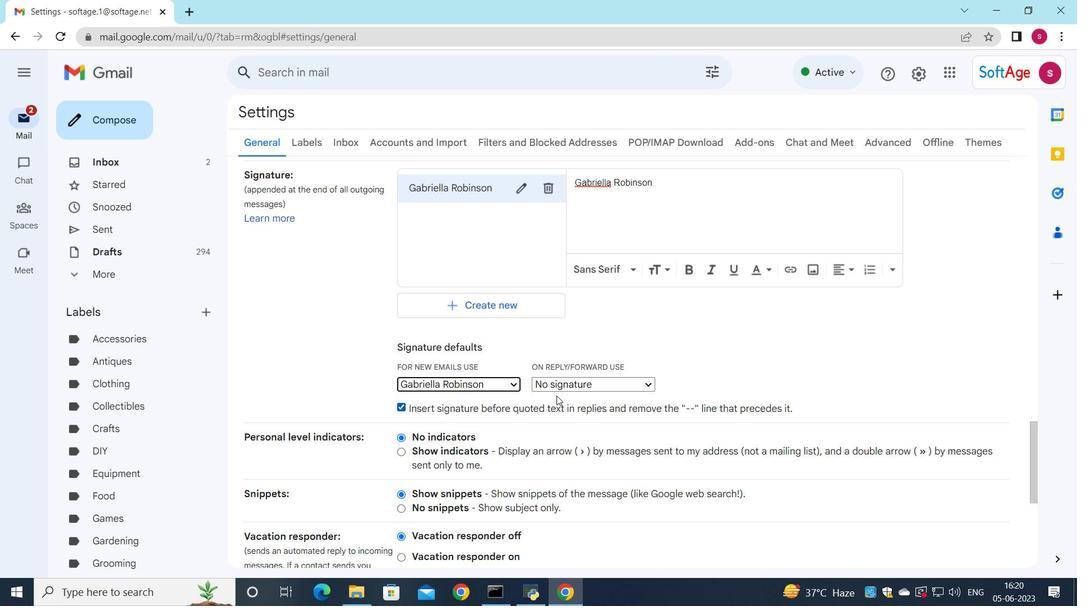 
Action: Mouse pressed left at (599, 377)
Screenshot: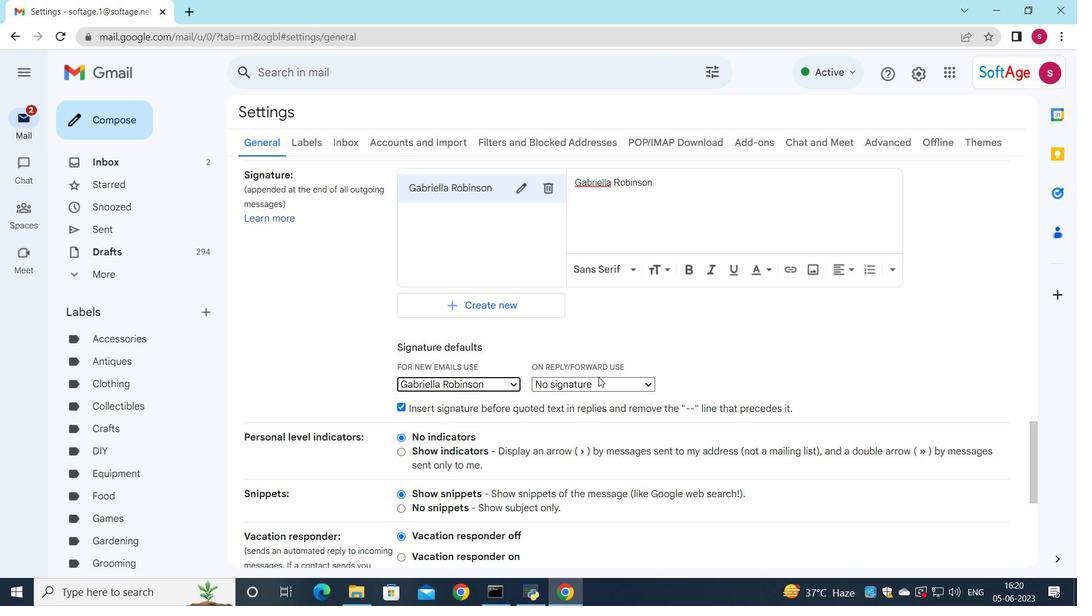 
Action: Mouse moved to (590, 416)
Screenshot: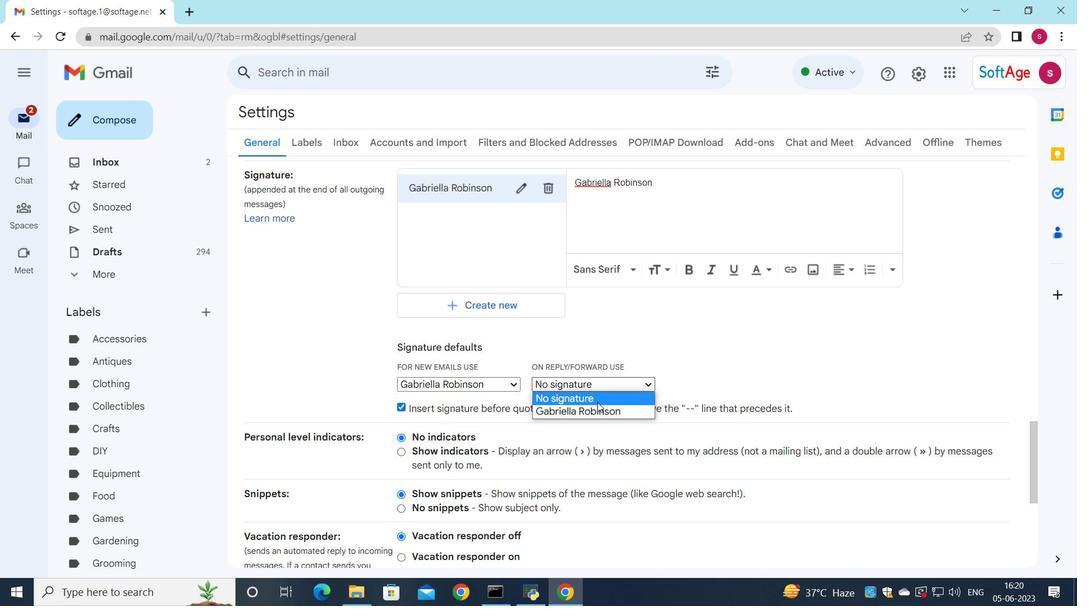 
Action: Mouse pressed left at (590, 416)
Screenshot: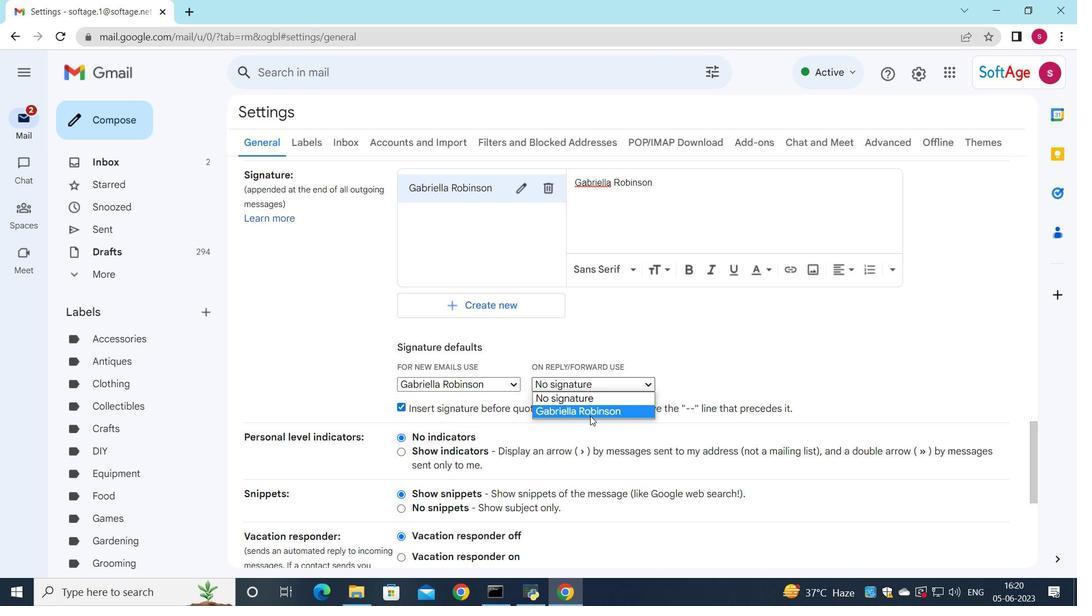 
Action: Mouse moved to (581, 401)
Screenshot: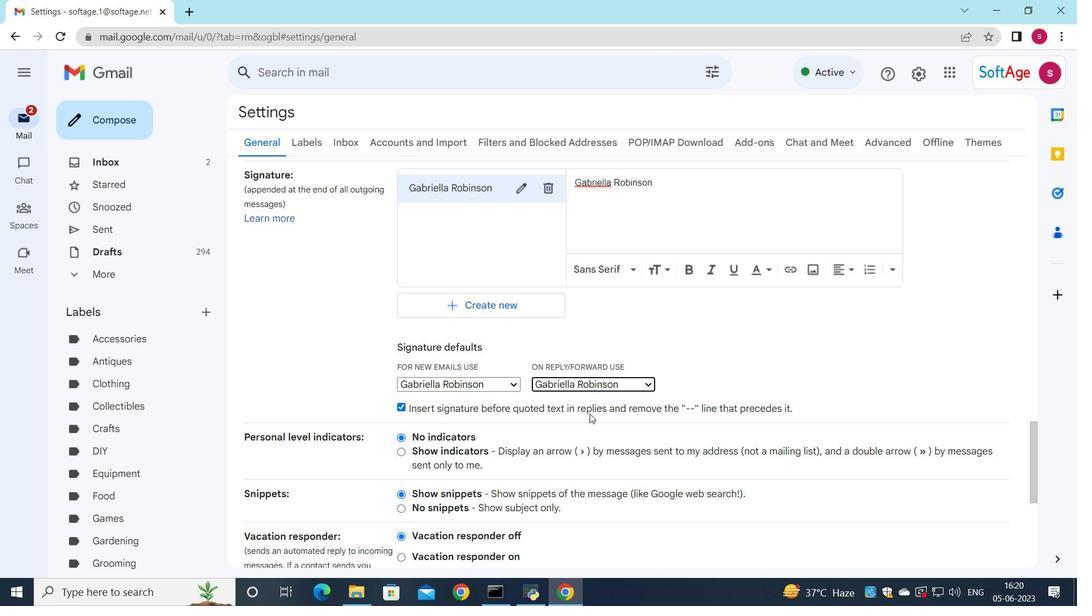 
Action: Mouse scrolled (581, 400) with delta (0, 0)
Screenshot: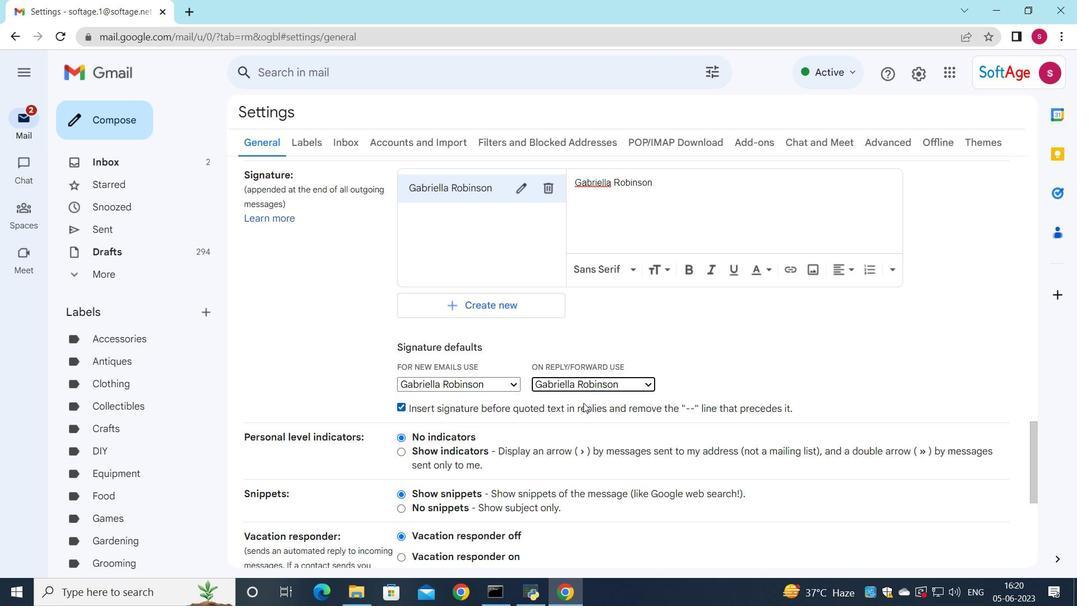 
Action: Mouse moved to (577, 403)
Screenshot: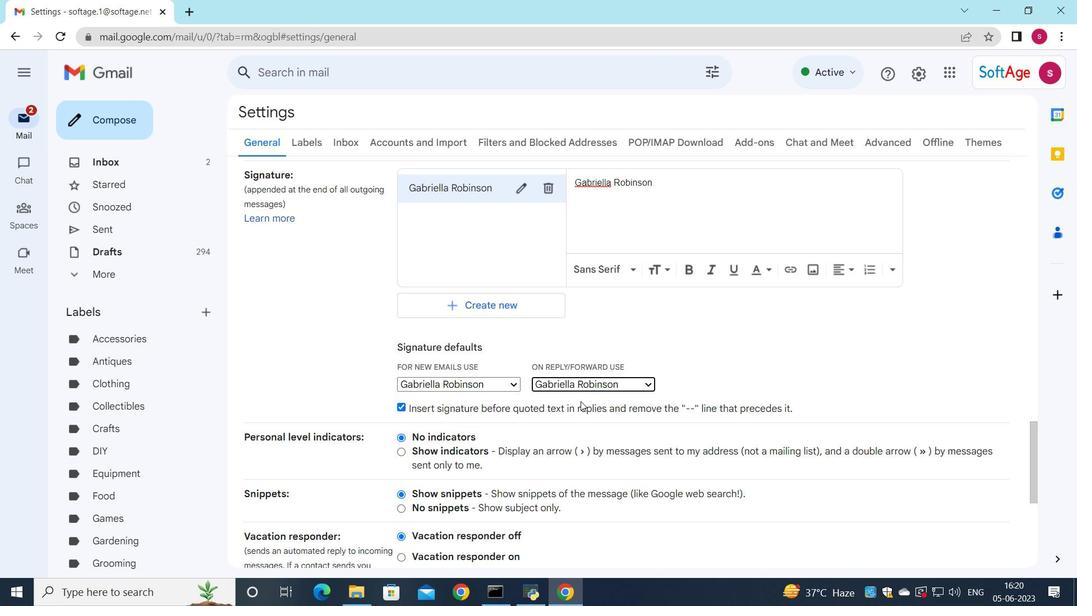
Action: Mouse scrolled (577, 403) with delta (0, 0)
Screenshot: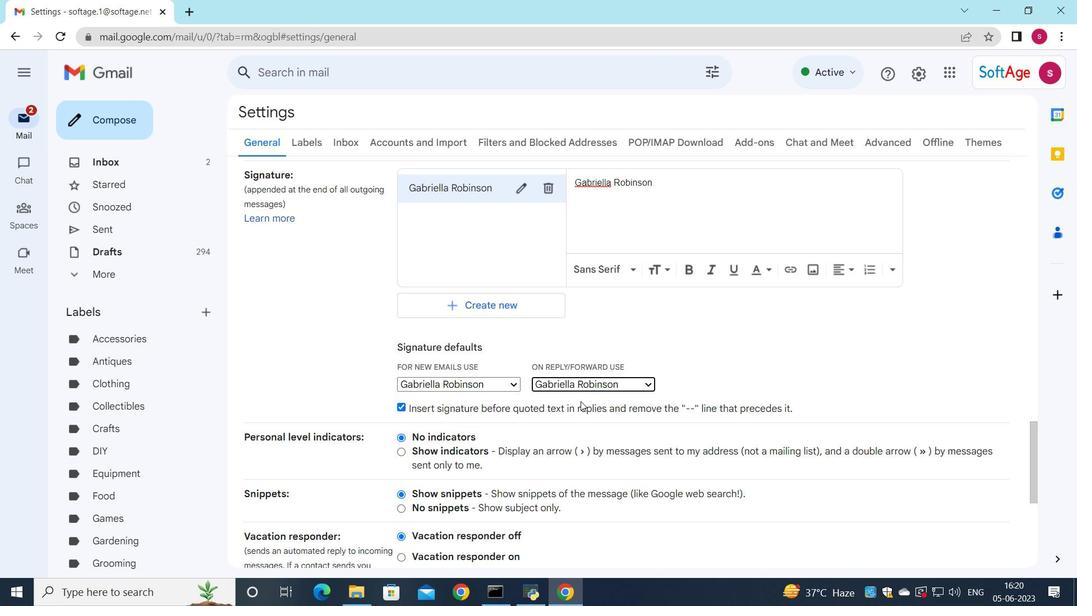
Action: Mouse moved to (573, 407)
Screenshot: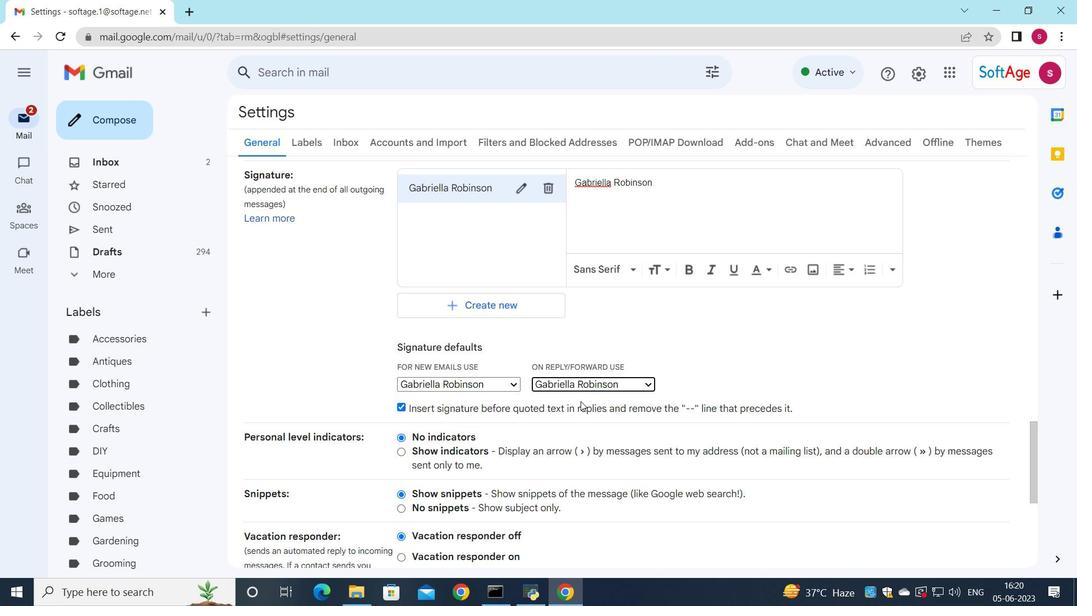 
Action: Mouse scrolled (573, 406) with delta (0, 0)
Screenshot: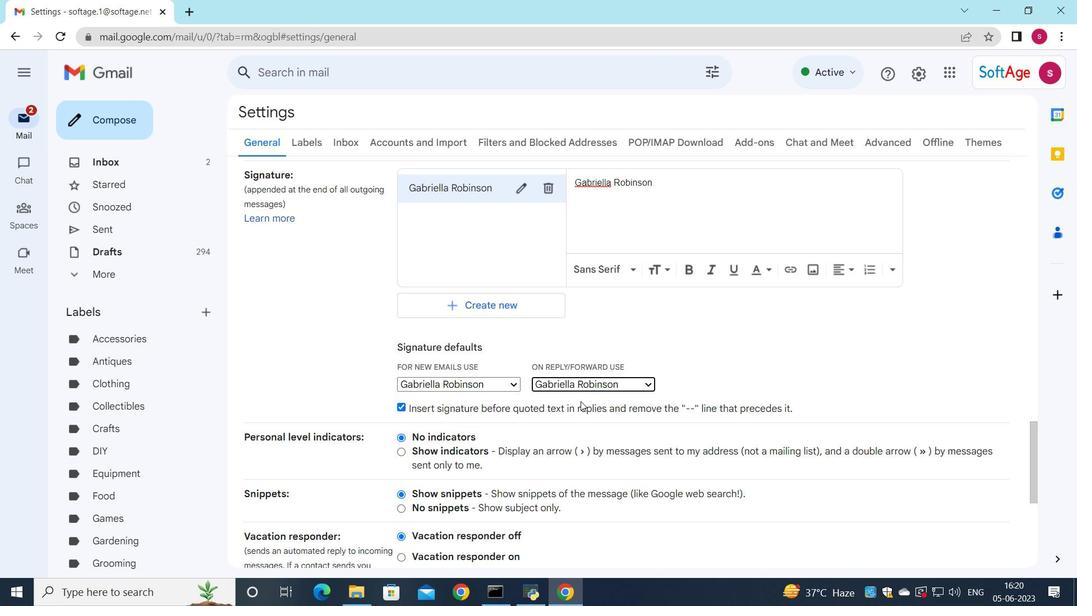 
Action: Mouse moved to (556, 423)
Screenshot: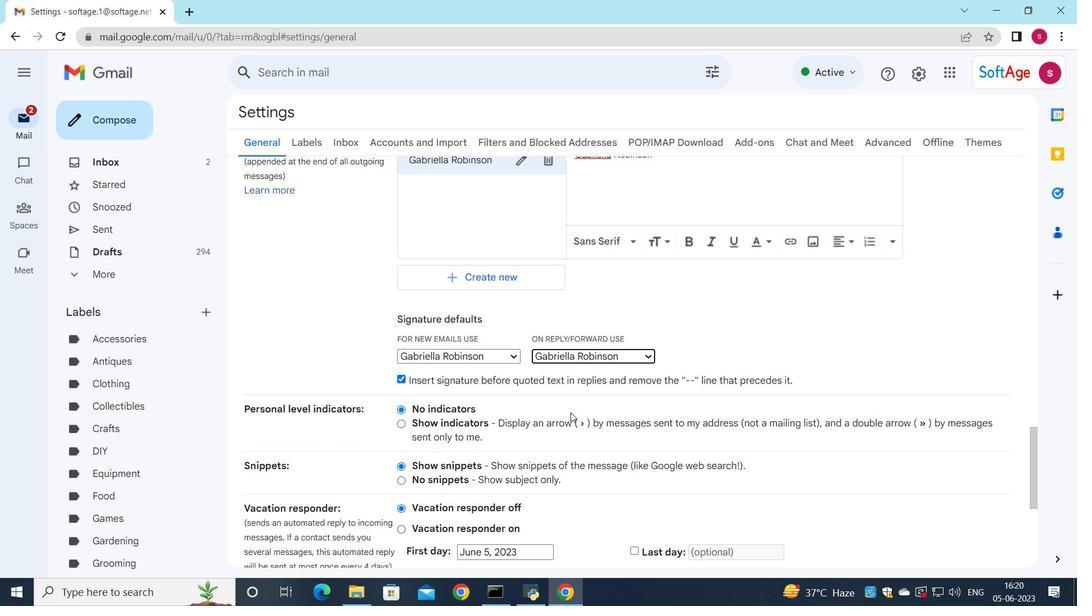 
Action: Mouse scrolled (556, 423) with delta (0, 0)
Screenshot: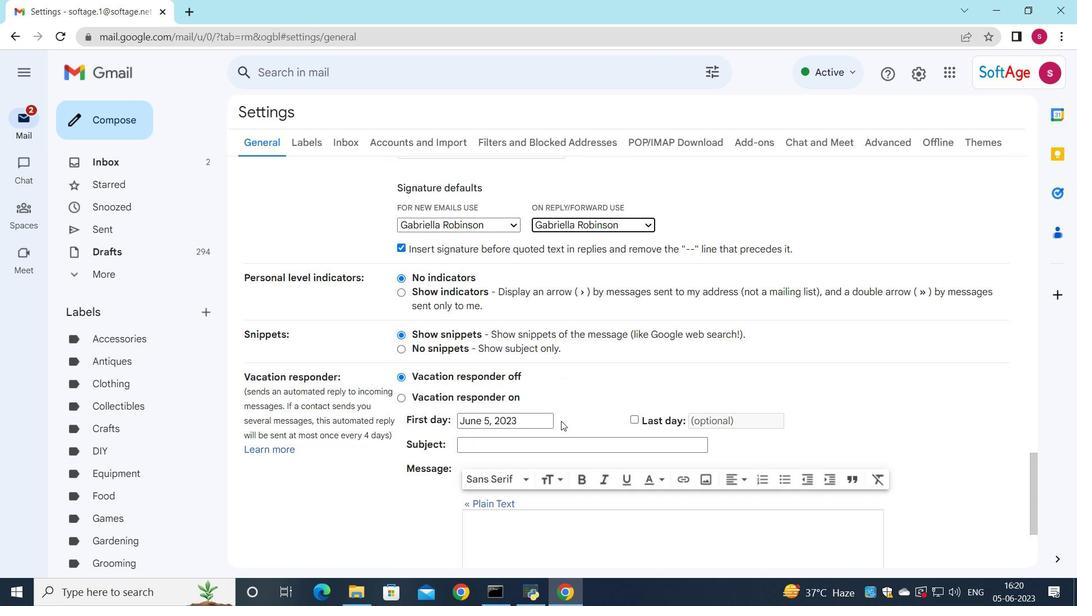 
Action: Mouse scrolled (556, 423) with delta (0, 0)
Screenshot: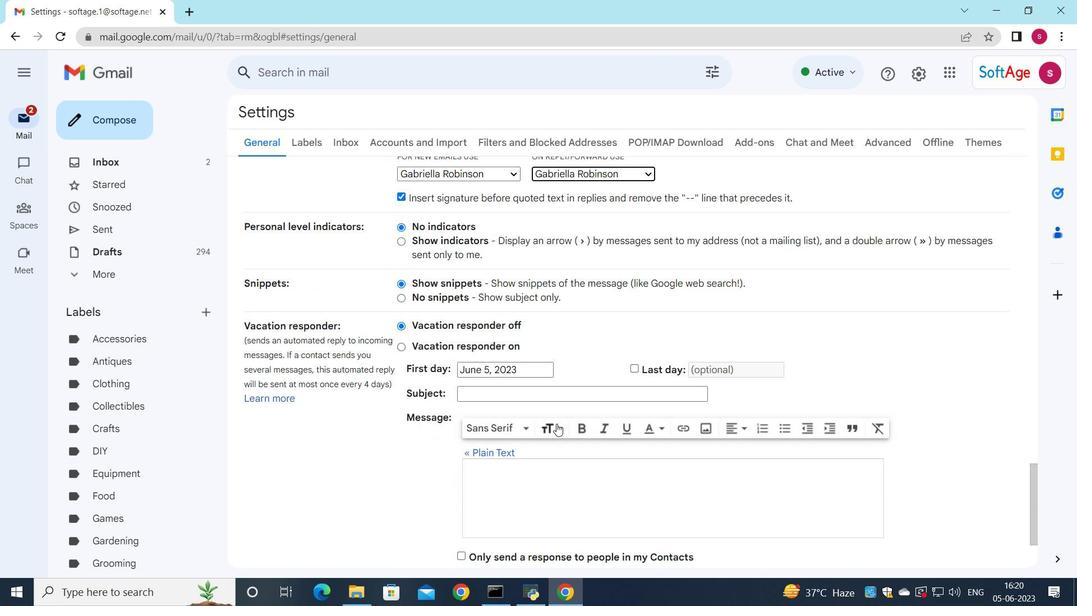 
Action: Mouse scrolled (556, 423) with delta (0, 0)
Screenshot: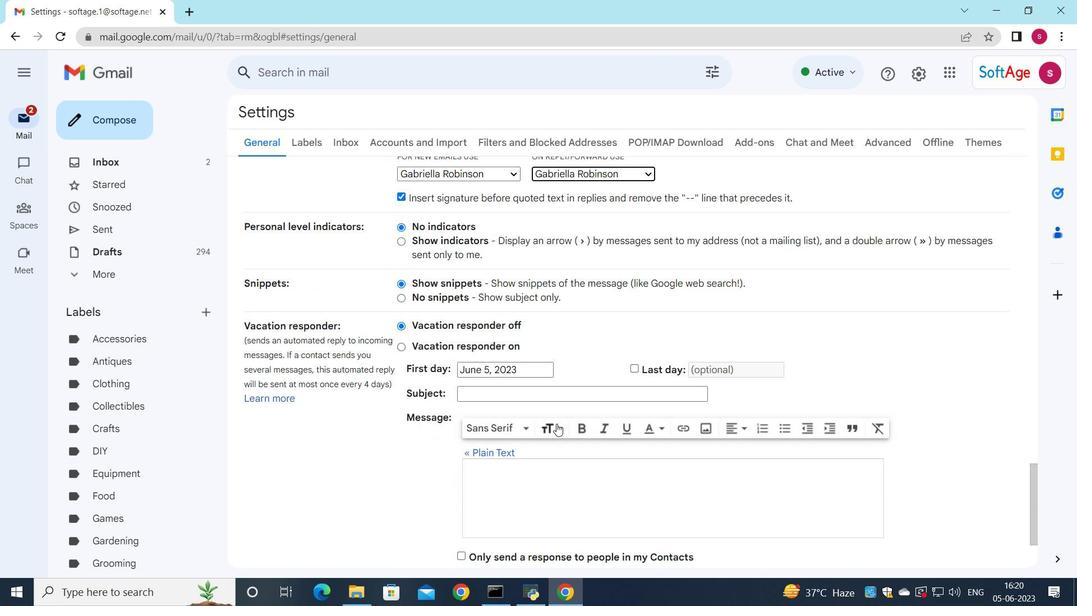 
Action: Mouse moved to (597, 492)
Screenshot: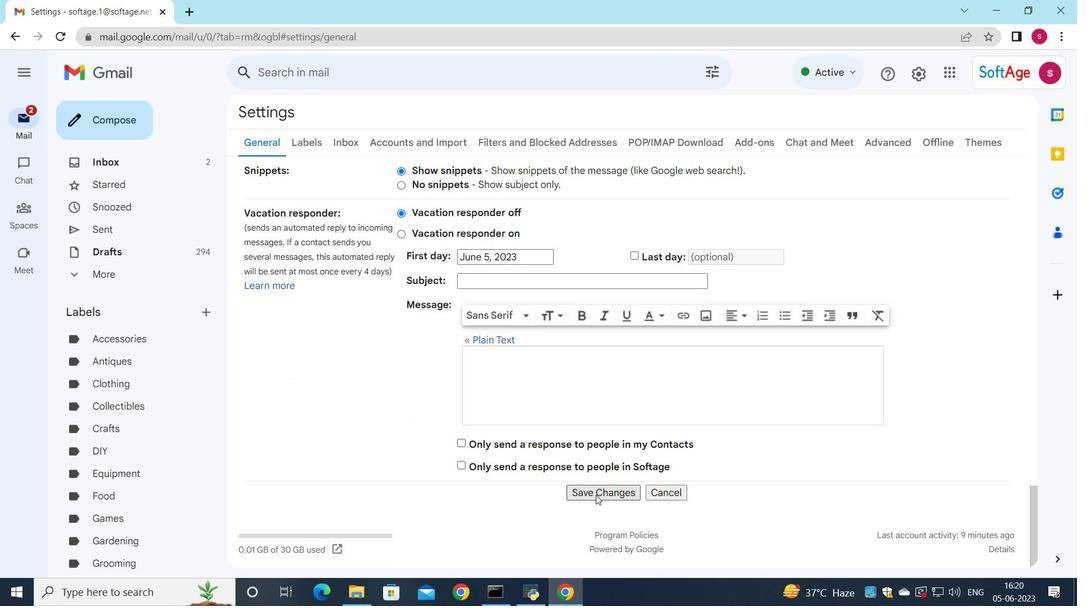 
Action: Mouse pressed left at (597, 492)
Screenshot: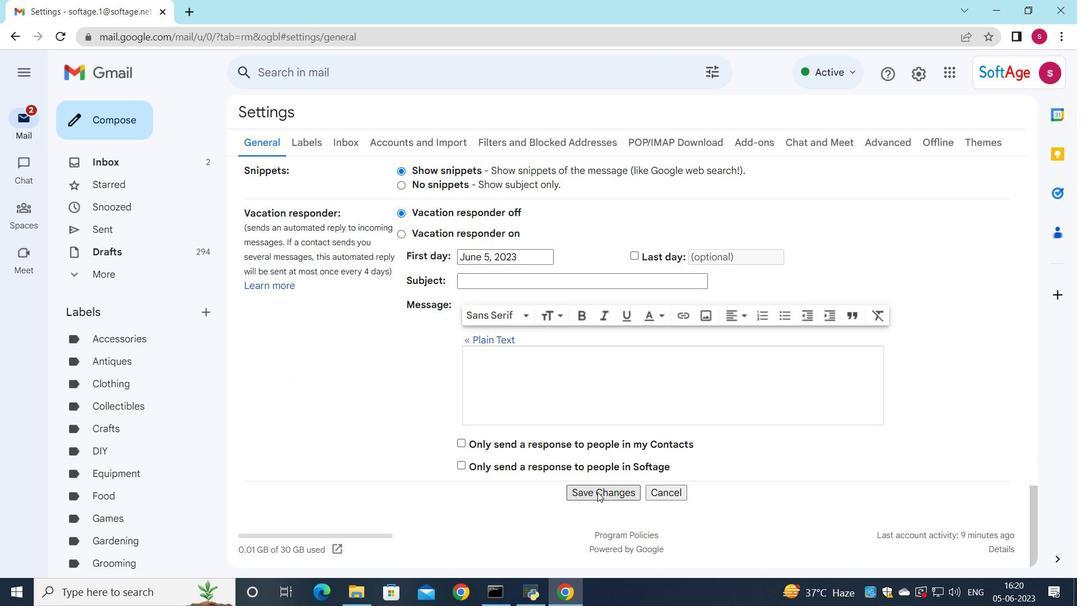 
Action: Mouse moved to (577, 192)
Screenshot: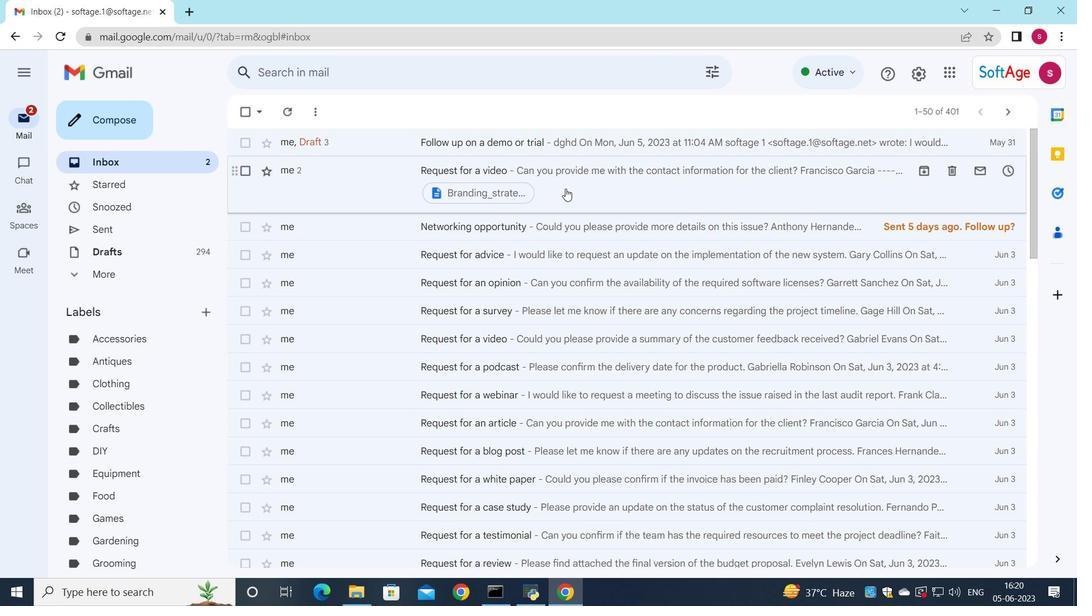 
Action: Mouse pressed left at (577, 192)
Screenshot: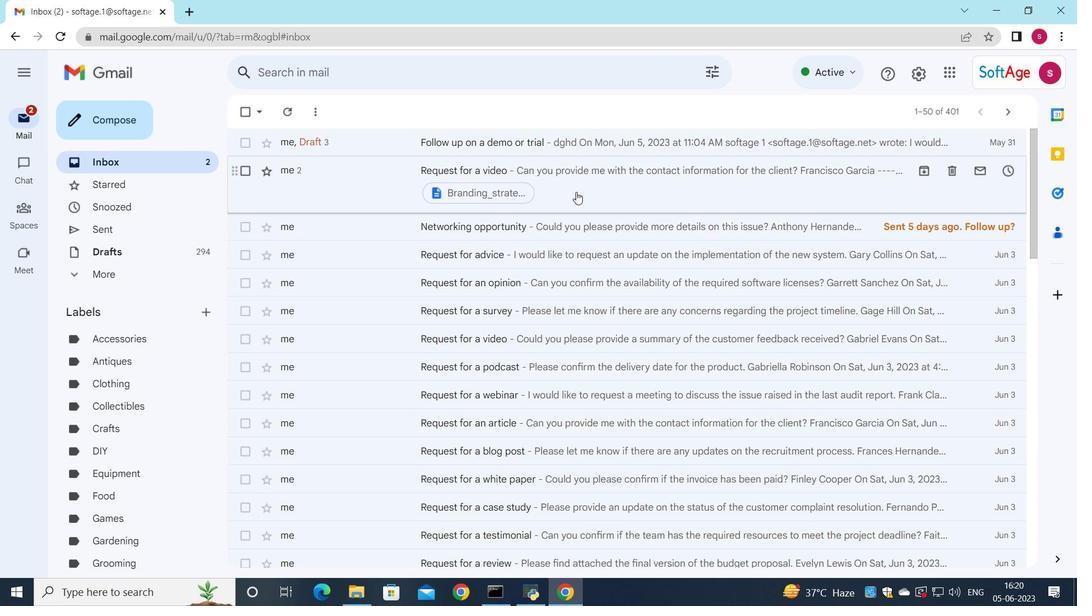 
Action: Mouse moved to (401, 508)
Screenshot: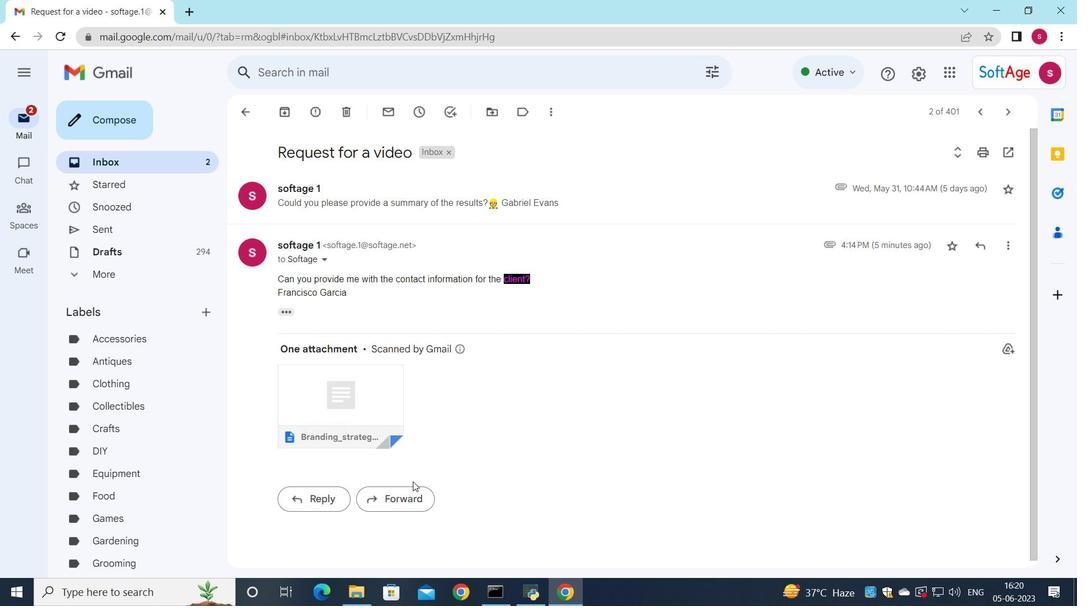 
Action: Mouse pressed left at (401, 508)
Screenshot: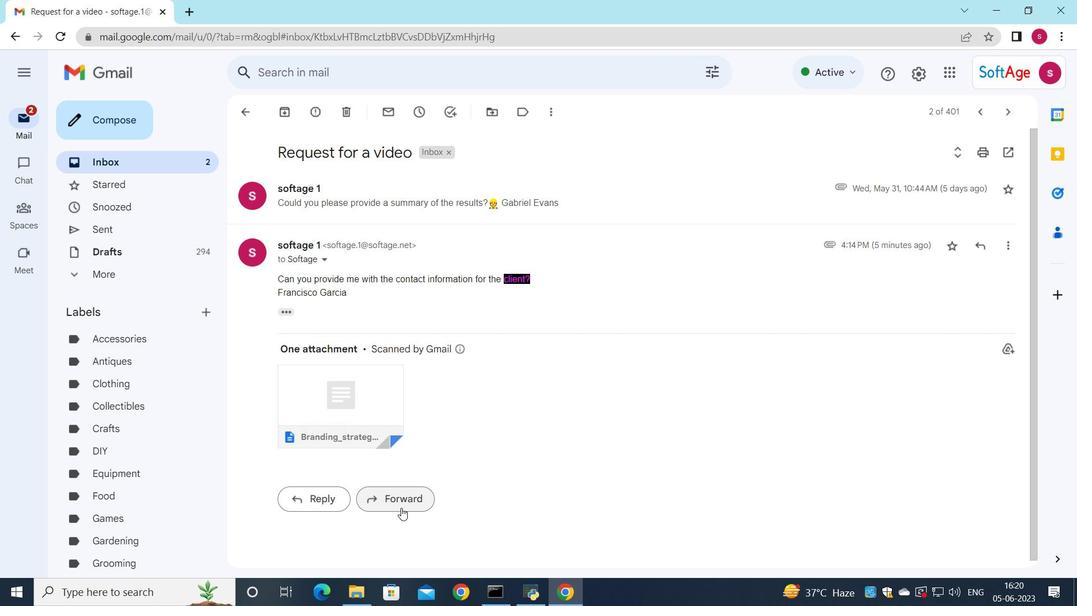 
Action: Mouse moved to (304, 472)
Screenshot: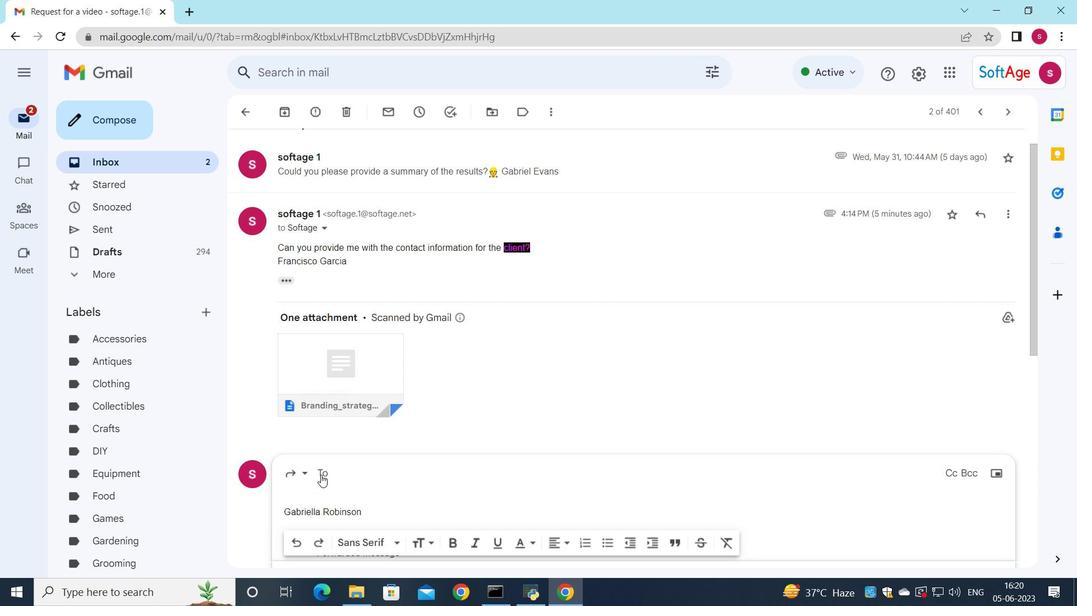 
Action: Mouse pressed left at (304, 472)
Screenshot: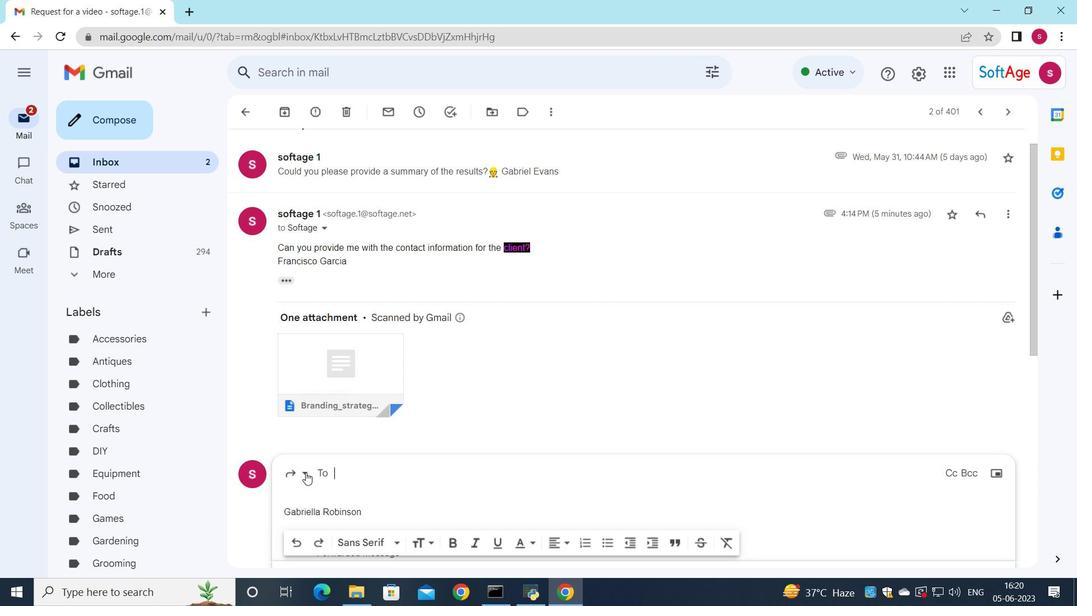 
Action: Mouse moved to (344, 420)
Screenshot: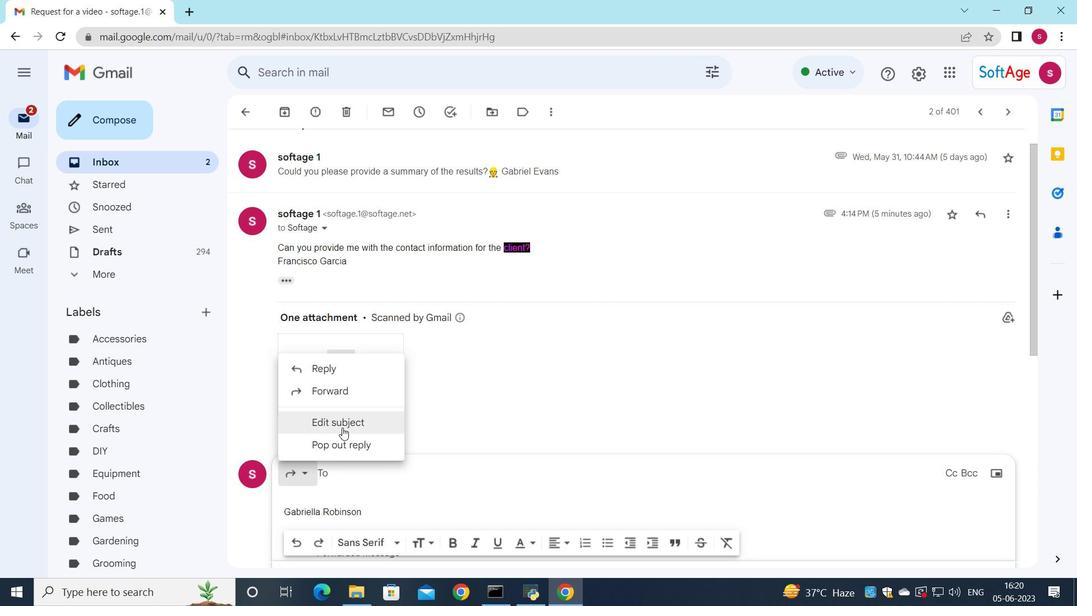 
Action: Mouse pressed left at (344, 420)
Screenshot: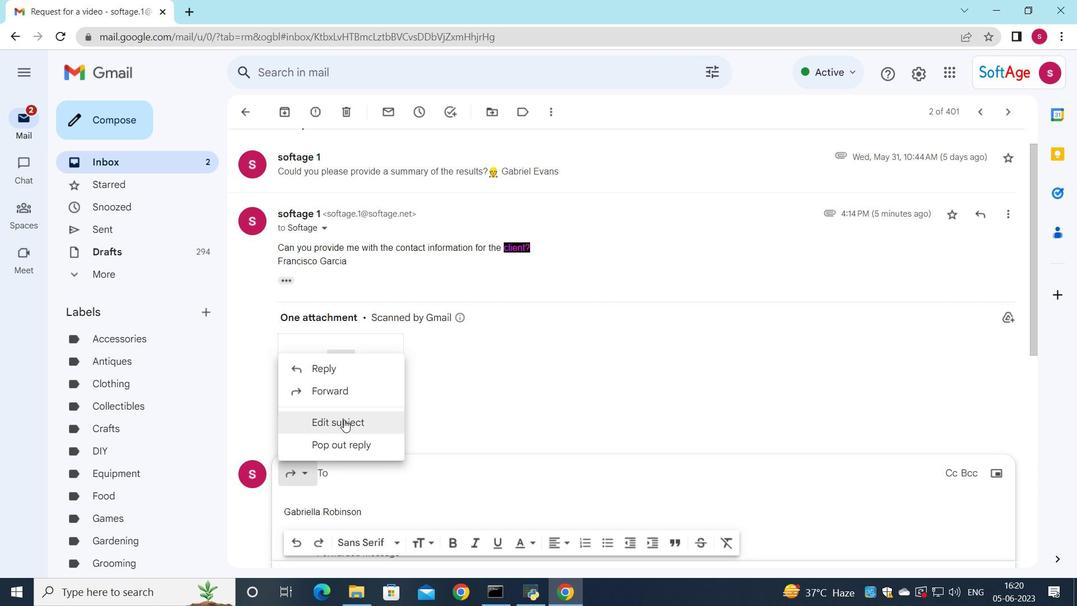 
Action: Mouse moved to (344, 420)
Screenshot: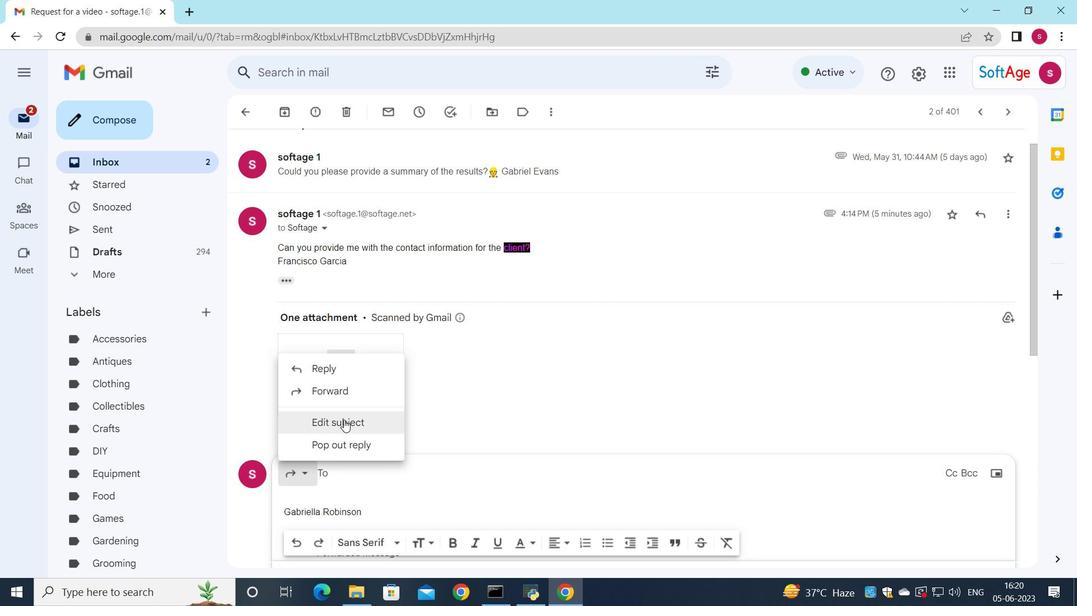 
Action: Key pressed <Key.shift>Request<Key.space>for<Key.space>a<Key.space>podcast
Screenshot: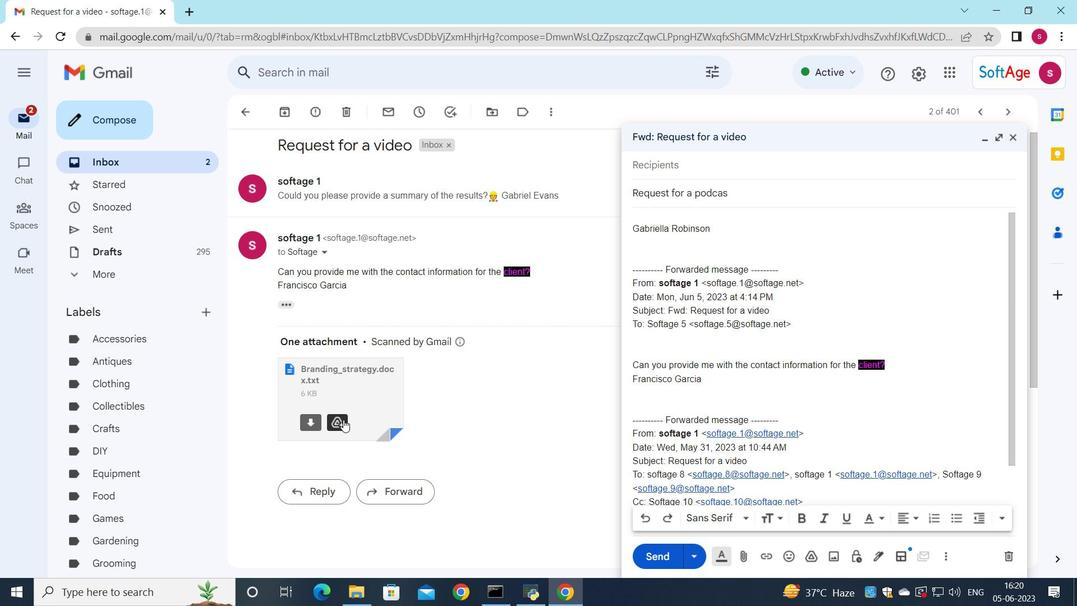 
Action: Mouse moved to (665, 172)
Screenshot: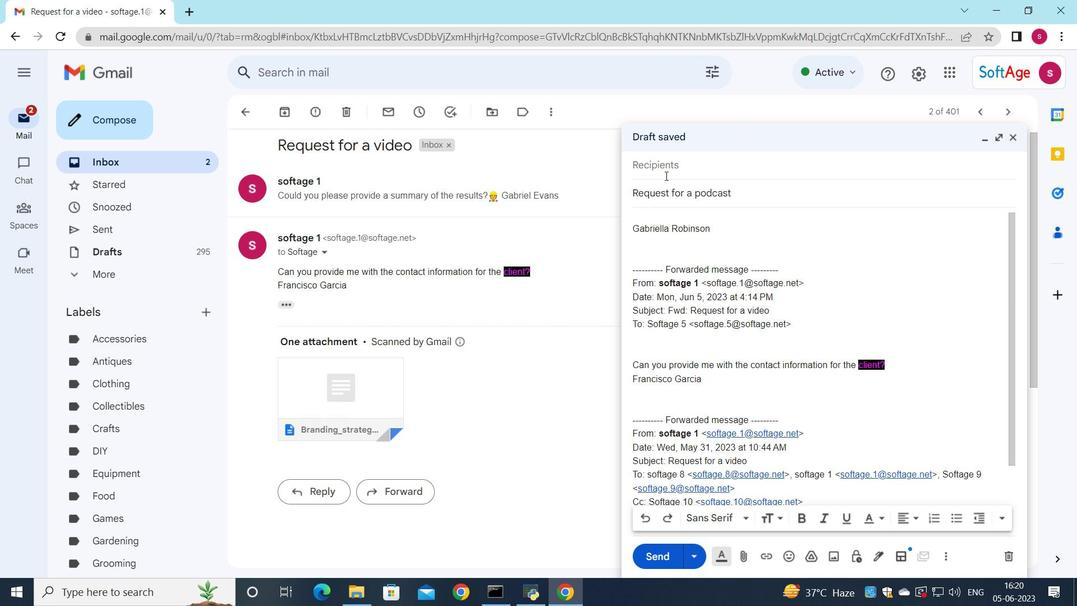 
Action: Mouse pressed left at (665, 172)
Screenshot: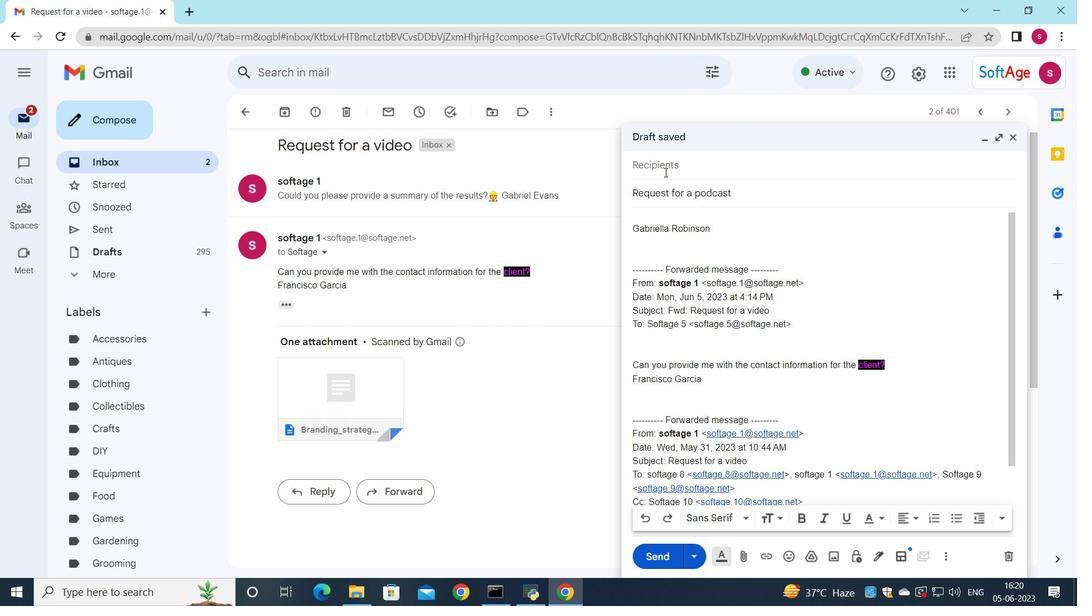 
Action: Key pressed s
Screenshot: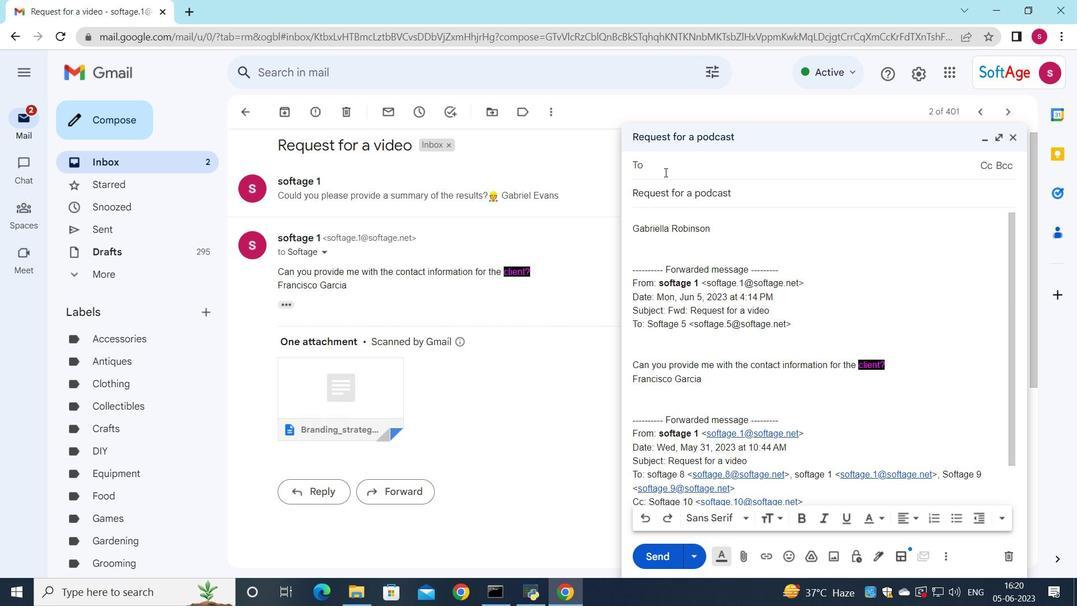 
Action: Mouse moved to (737, 458)
Screenshot: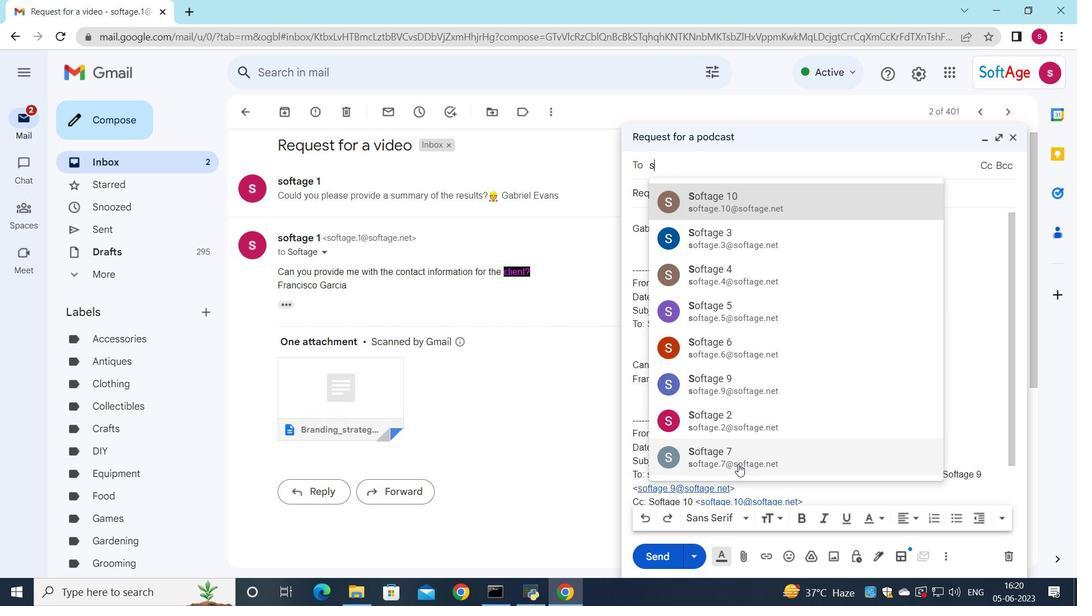 
Action: Mouse pressed left at (737, 458)
Screenshot: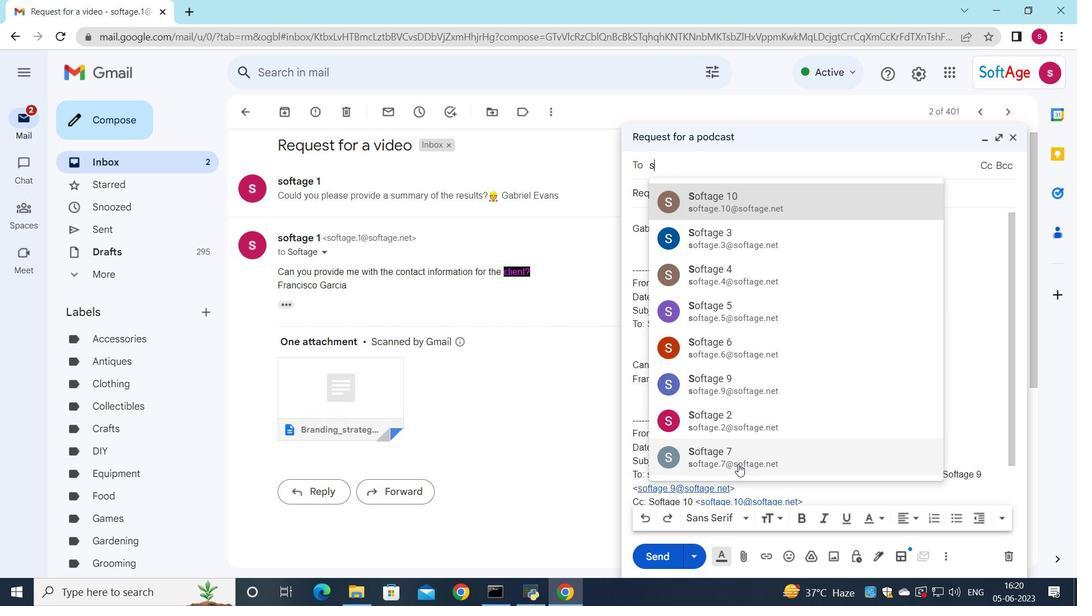 
Action: Mouse moved to (651, 229)
Screenshot: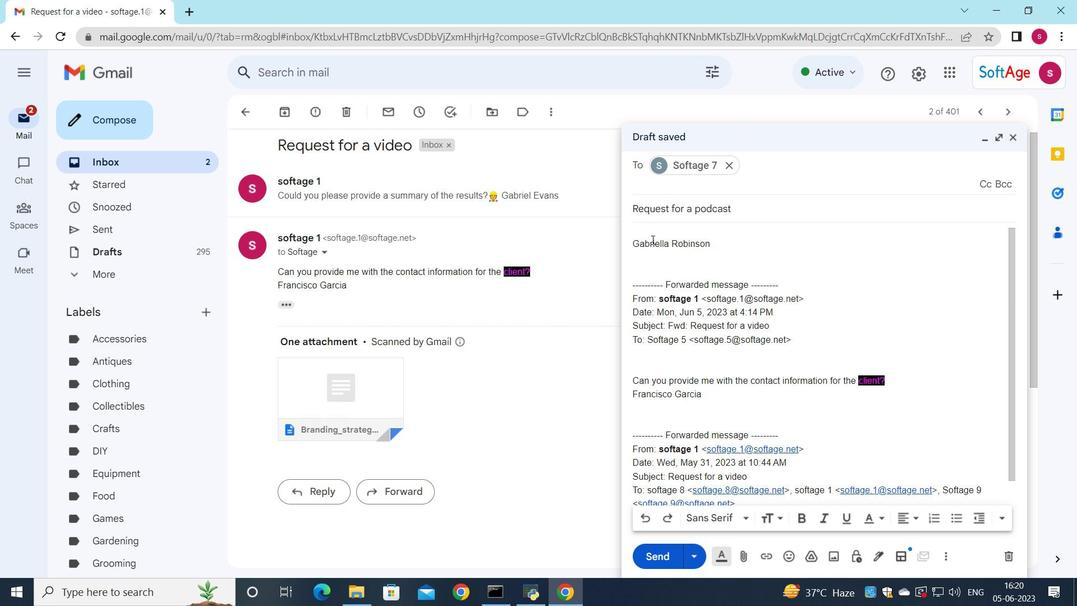 
Action: Mouse pressed left at (651, 229)
Screenshot: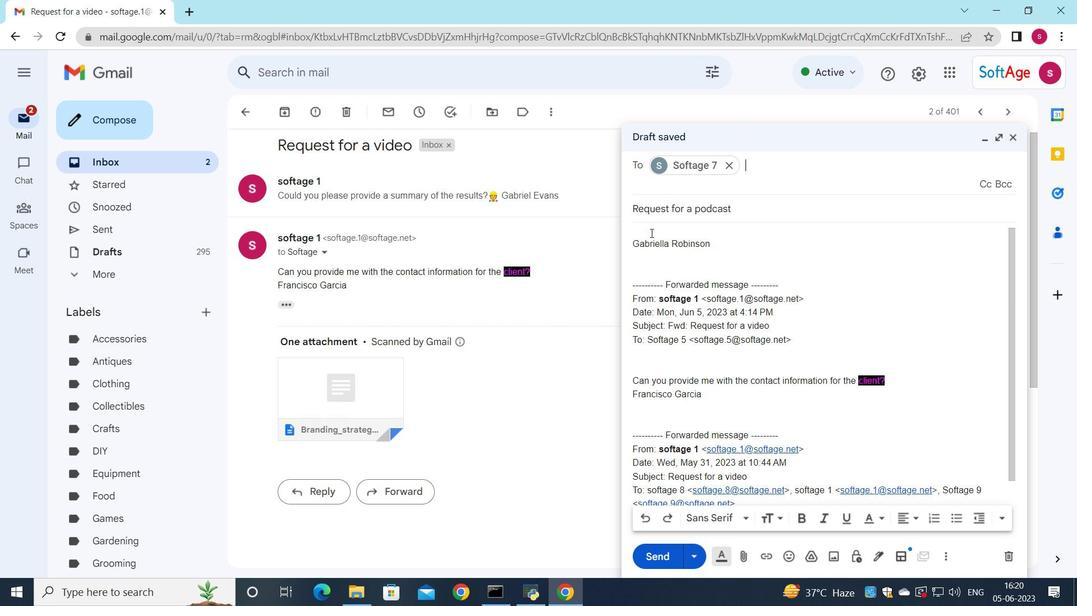 
Action: Key pressed <Key.shift>Please<Key.space>confirm<Key.space>the<Key.space>delivery<Key.space>date<Key.space>for<Key.space>the<Key.space>product.
Screenshot: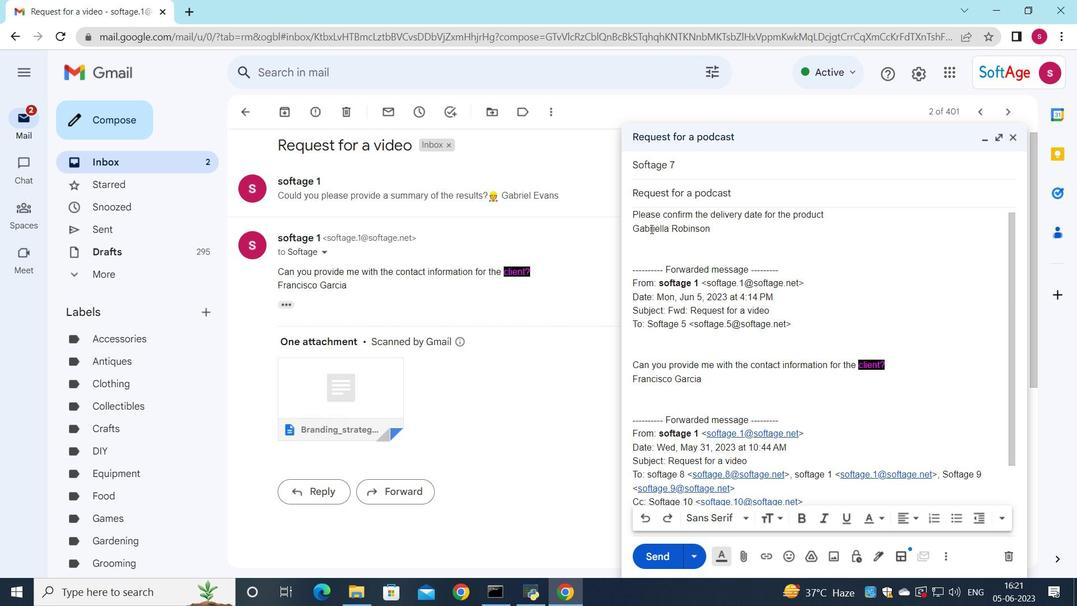 
Action: Mouse moved to (635, 213)
Screenshot: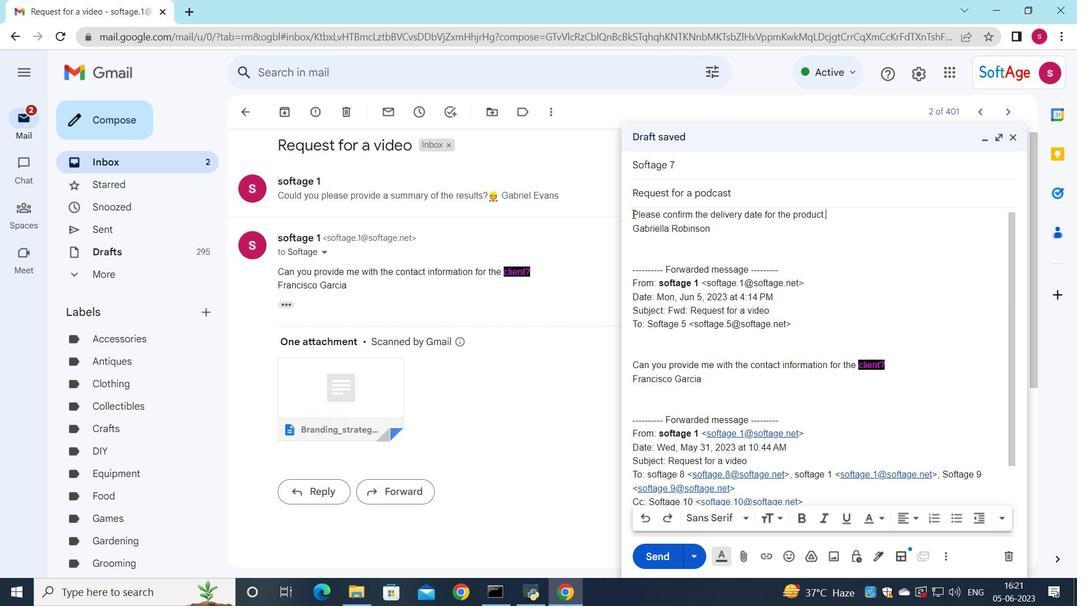 
Action: Mouse pressed left at (635, 213)
Screenshot: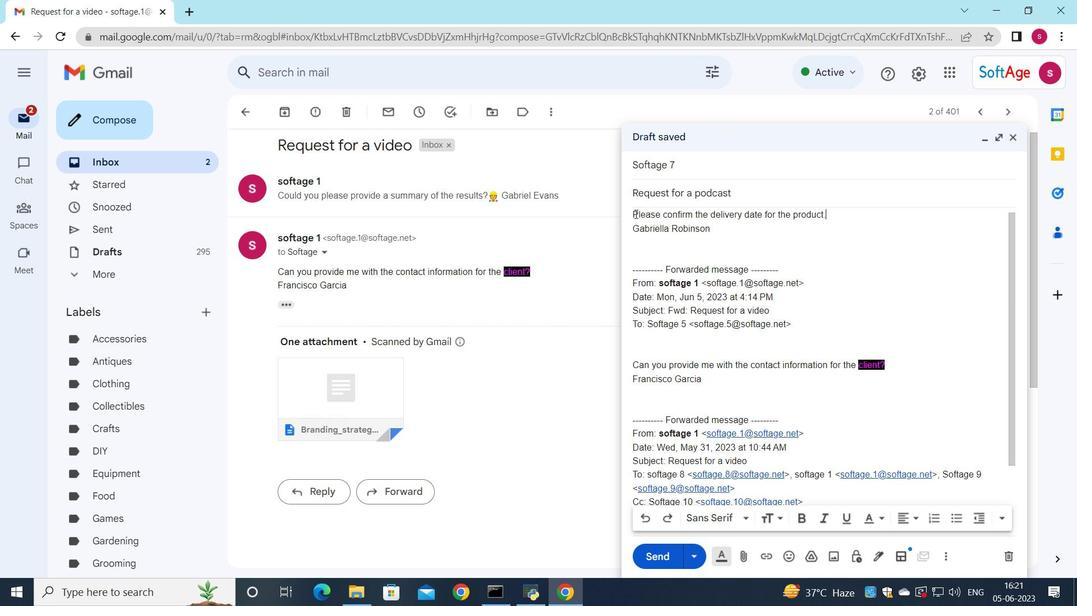 
Action: Mouse moved to (880, 514)
Screenshot: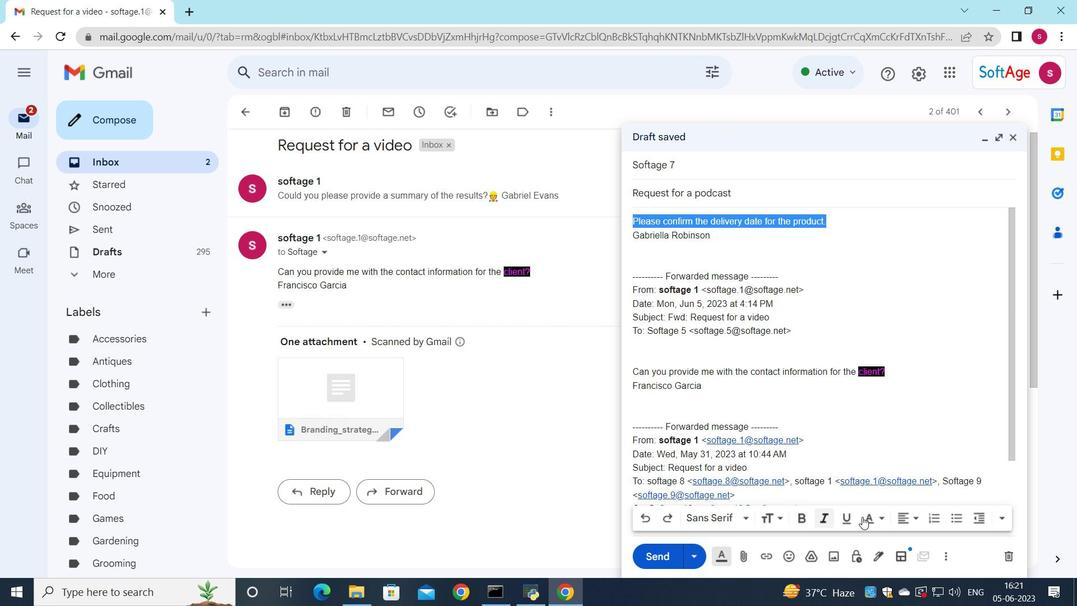 
Action: Mouse pressed left at (880, 514)
Screenshot: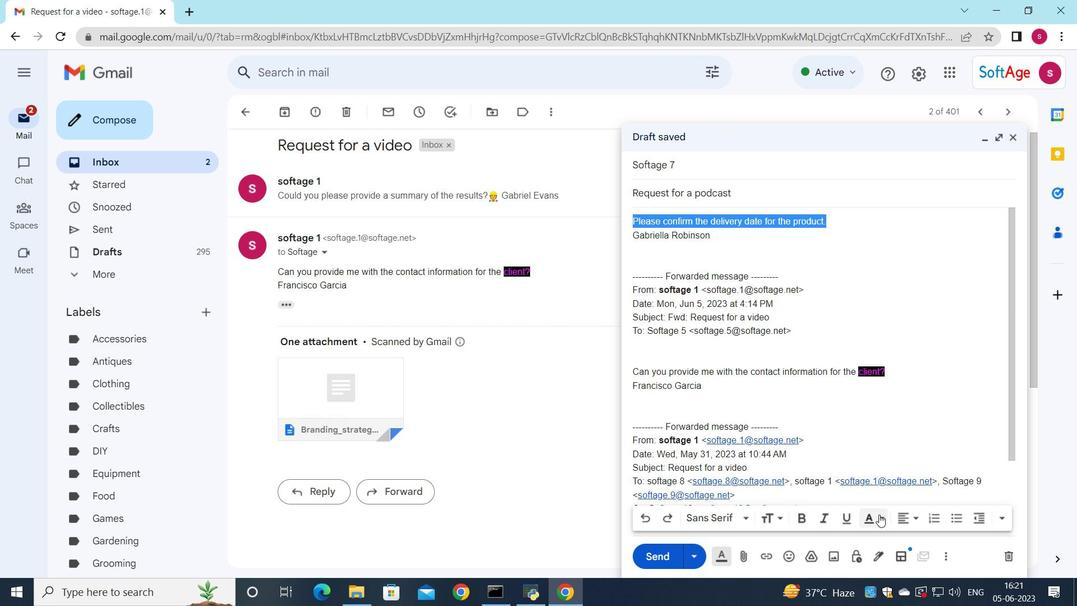 
Action: Mouse moved to (861, 423)
Screenshot: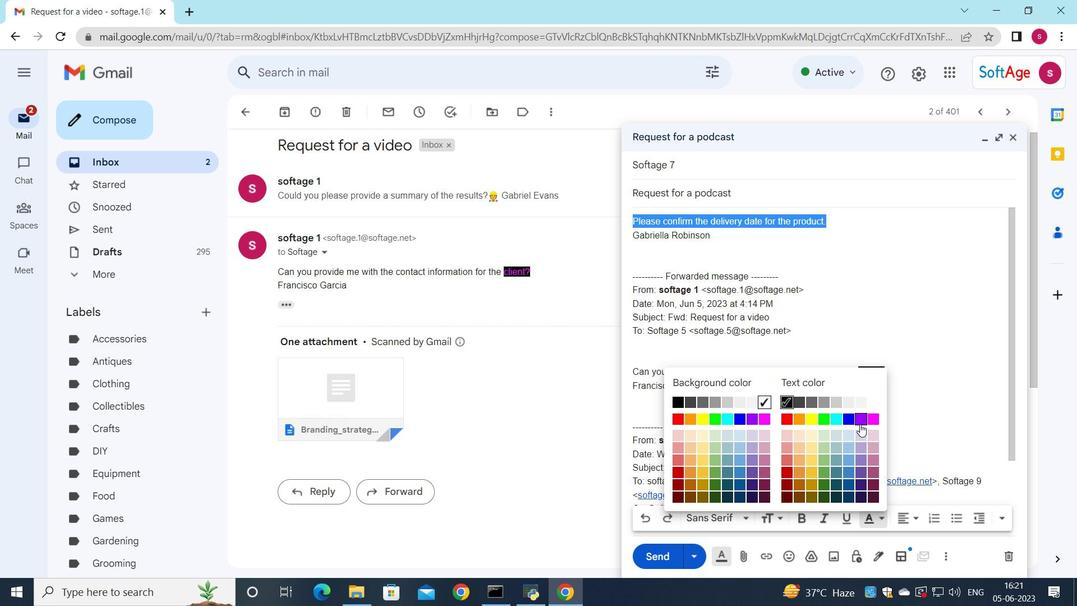 
Action: Mouse pressed left at (861, 423)
Screenshot: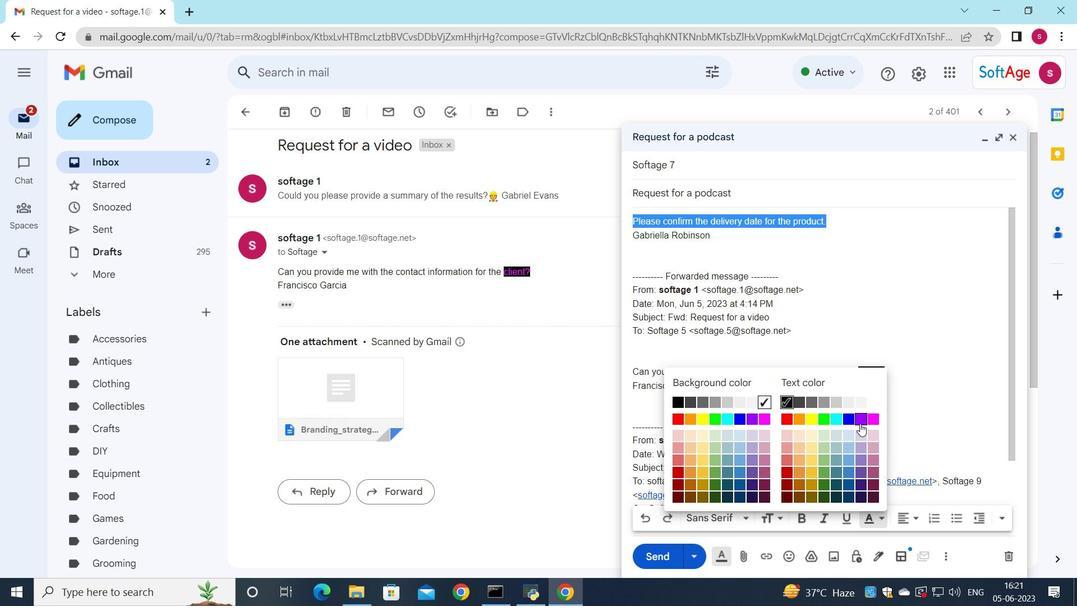 
Action: Mouse moved to (879, 518)
Screenshot: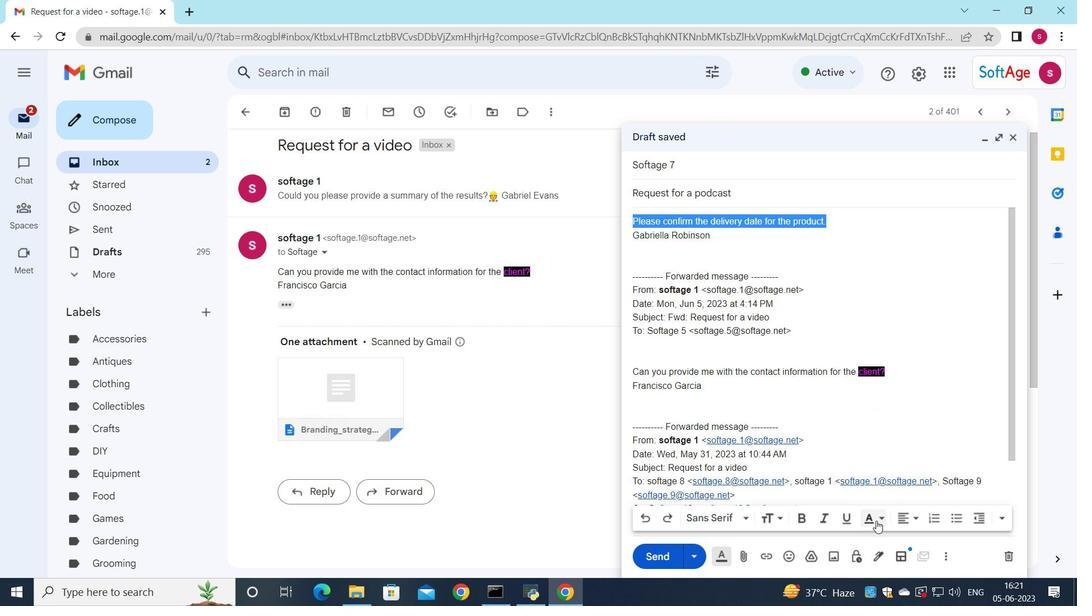 
Action: Mouse pressed left at (879, 518)
Screenshot: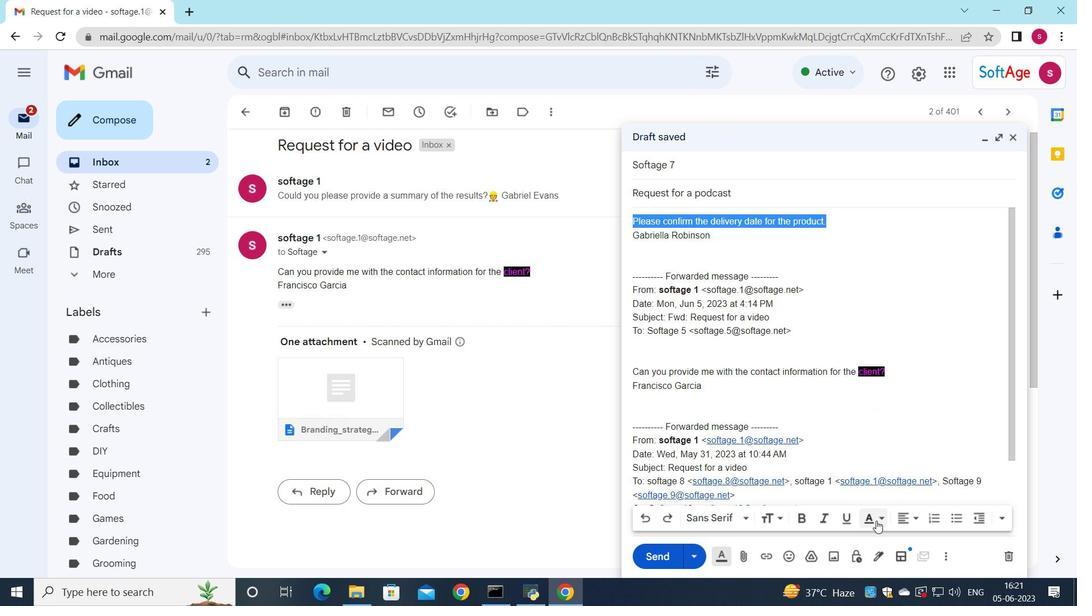 
Action: Mouse moved to (675, 418)
Screenshot: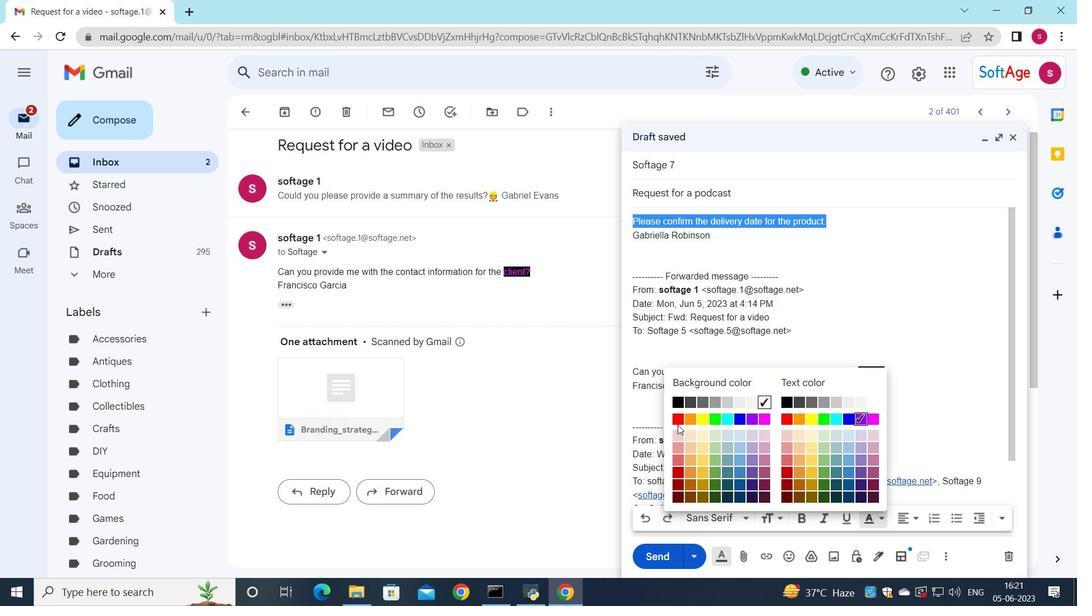 
Action: Mouse pressed left at (675, 418)
Screenshot: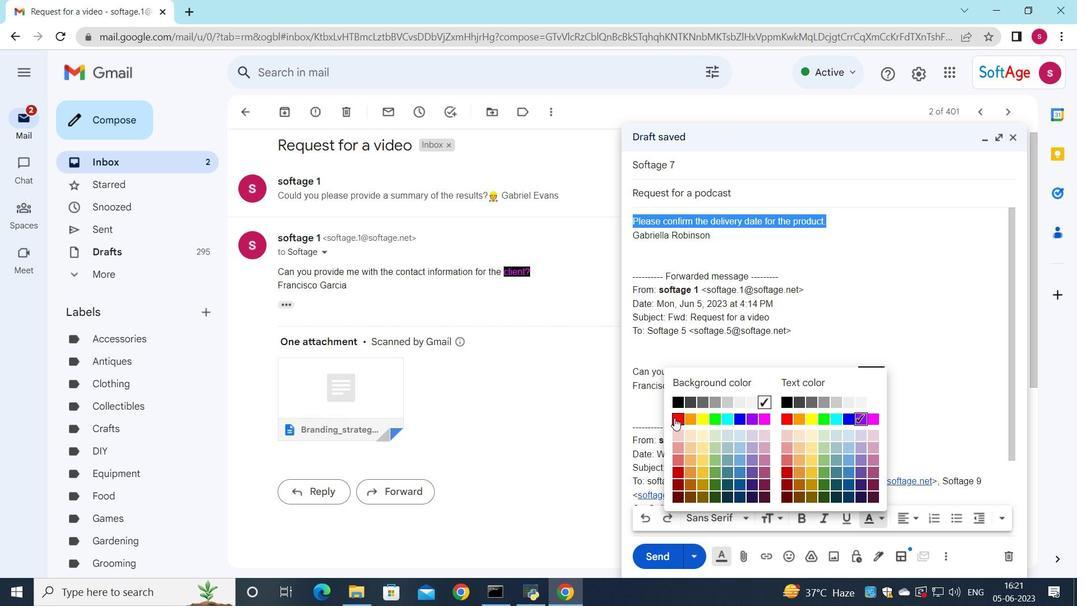 
Action: Mouse moved to (660, 561)
Screenshot: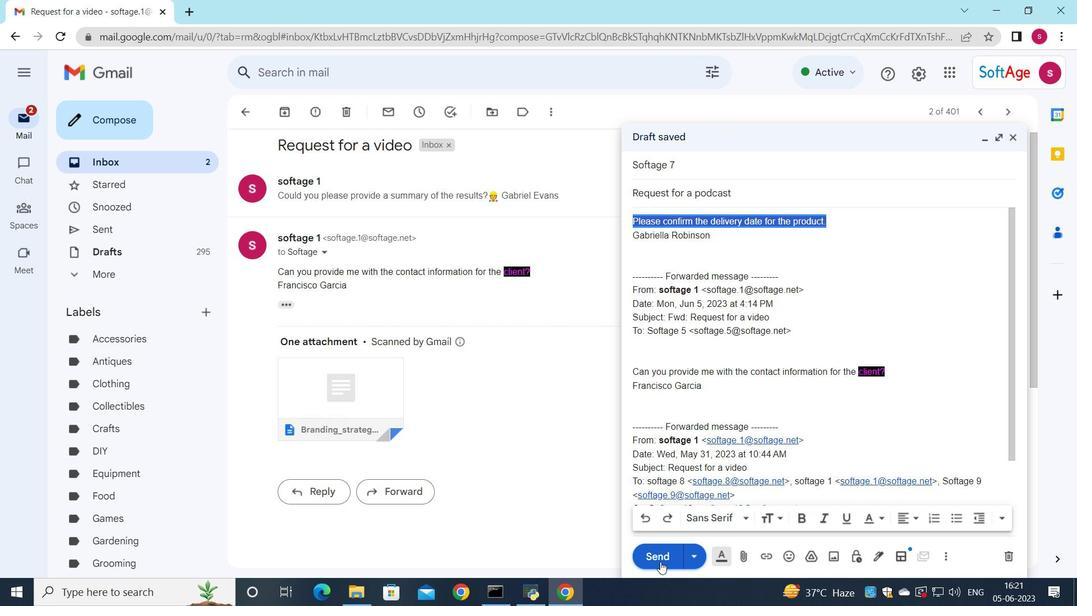 
Action: Mouse pressed left at (660, 561)
Screenshot: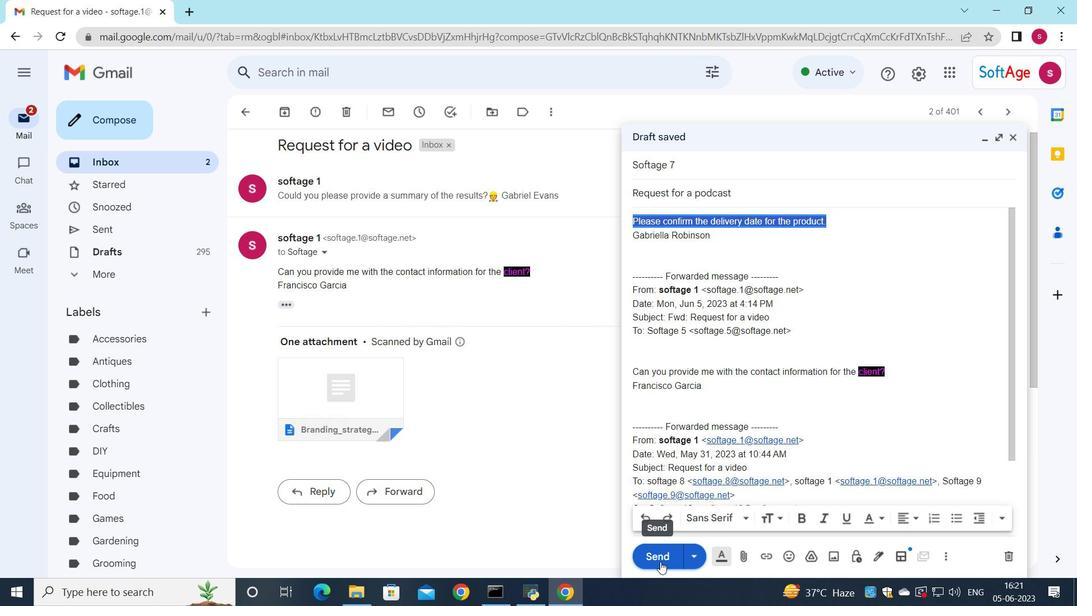 
Action: Mouse moved to (604, 427)
Screenshot: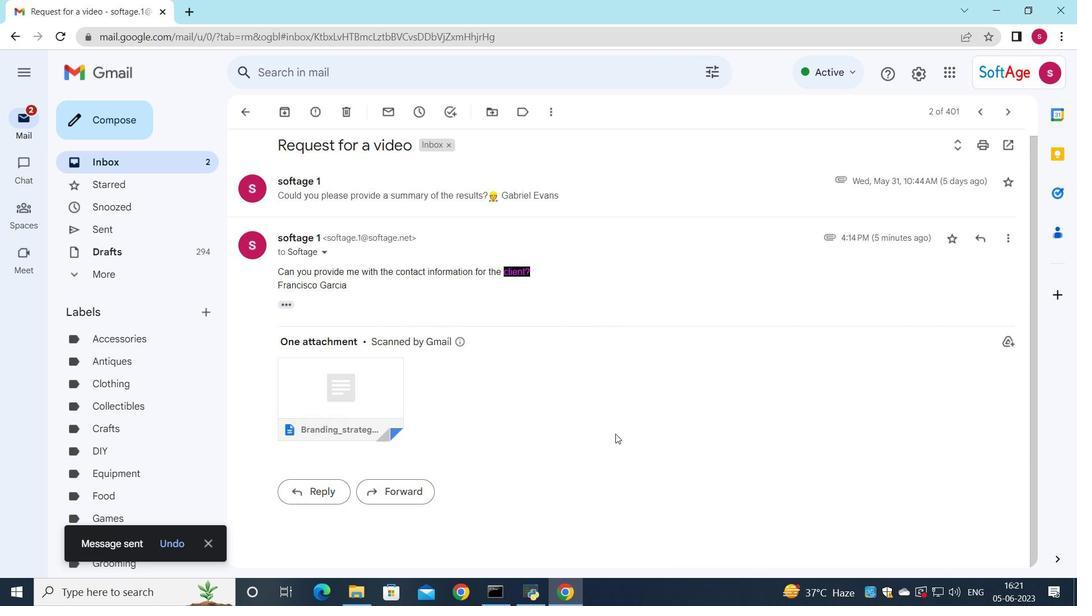 
